 Task: Select the configuration editing vs-code in the default folding range provider.
Action: Mouse moved to (6, 544)
Screenshot: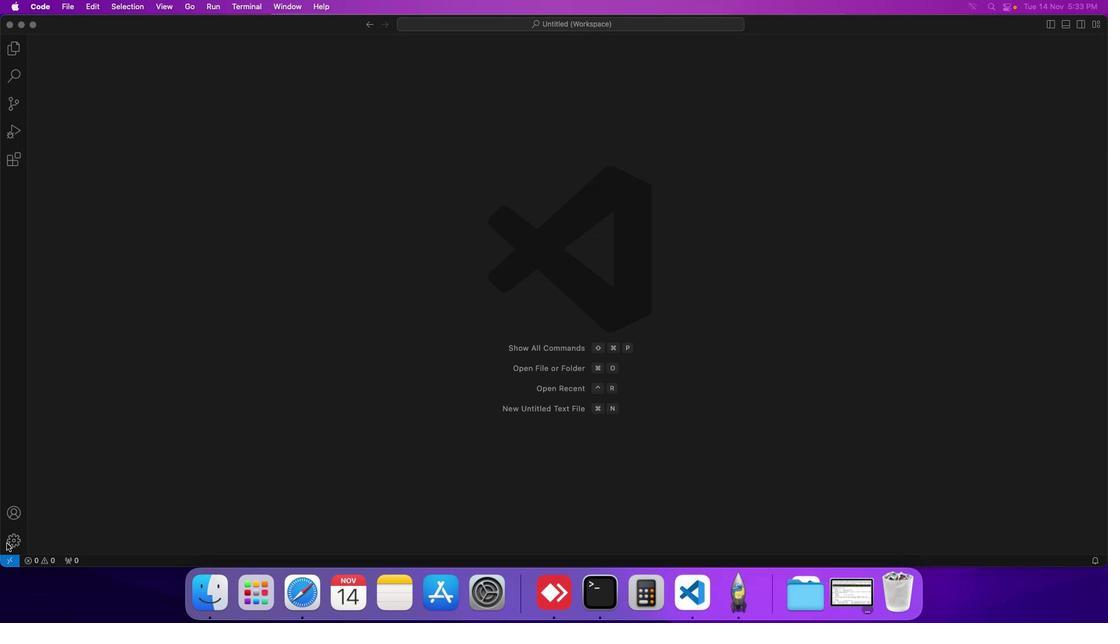 
Action: Mouse pressed left at (6, 544)
Screenshot: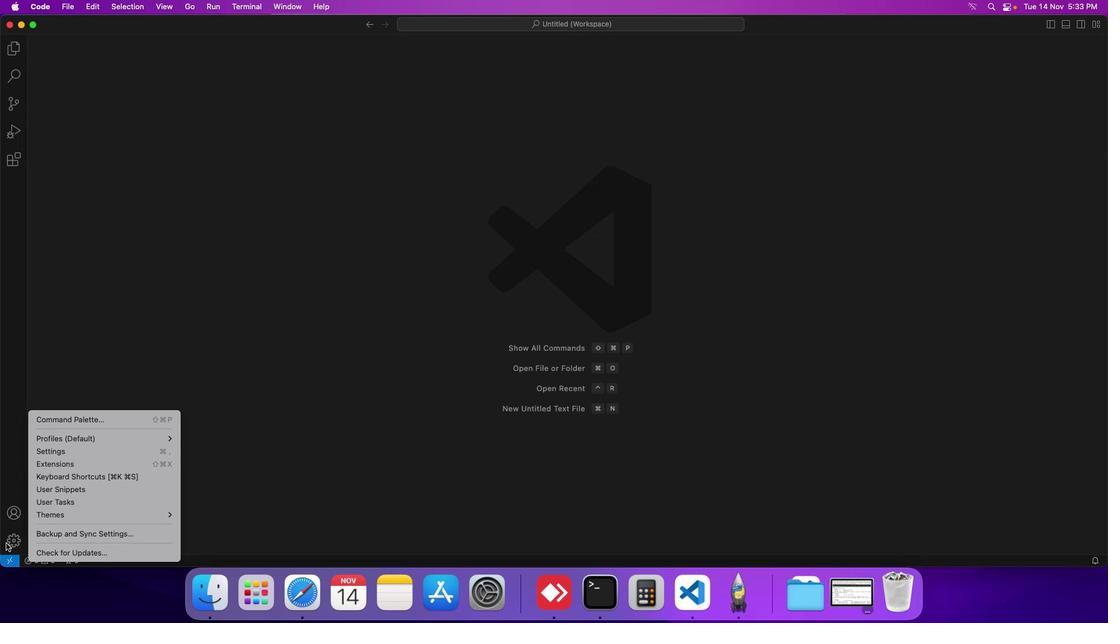 
Action: Mouse moved to (62, 452)
Screenshot: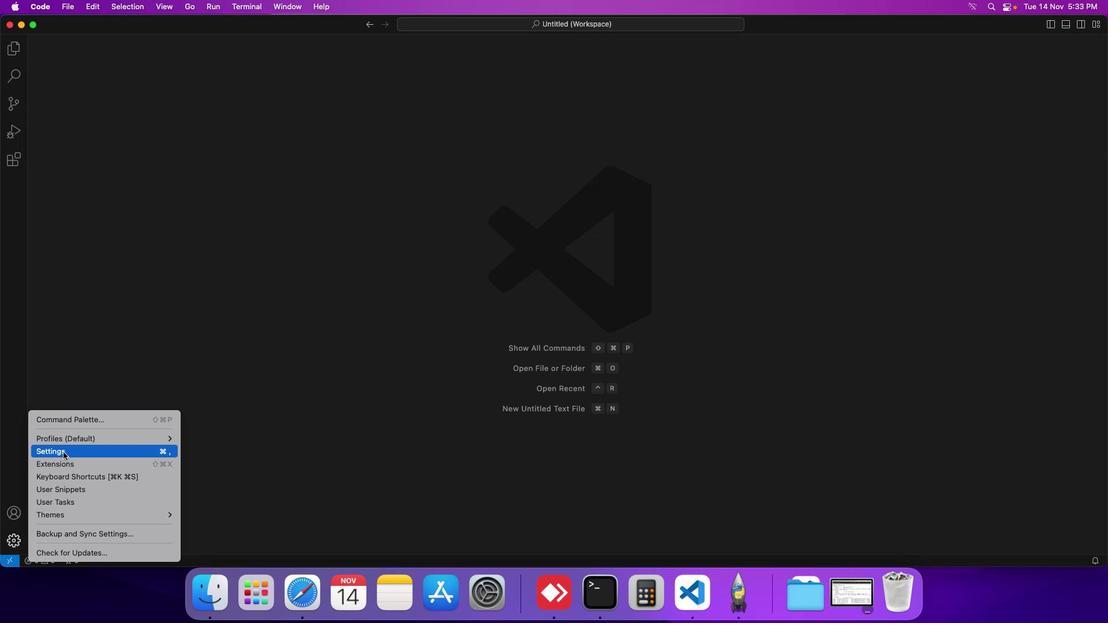 
Action: Mouse pressed left at (62, 452)
Screenshot: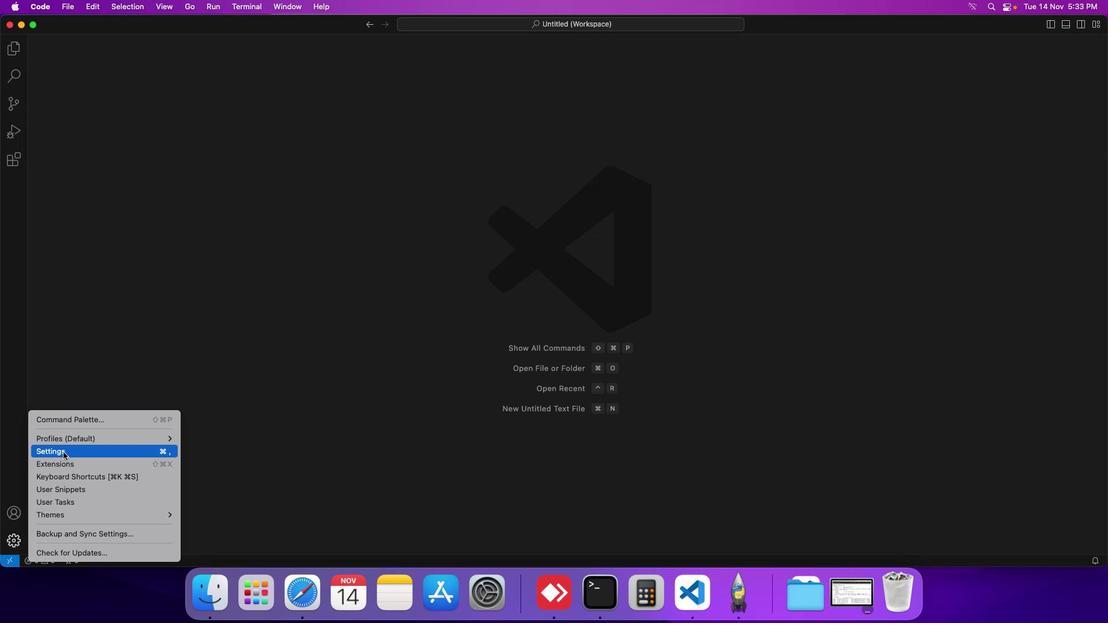 
Action: Mouse moved to (293, 97)
Screenshot: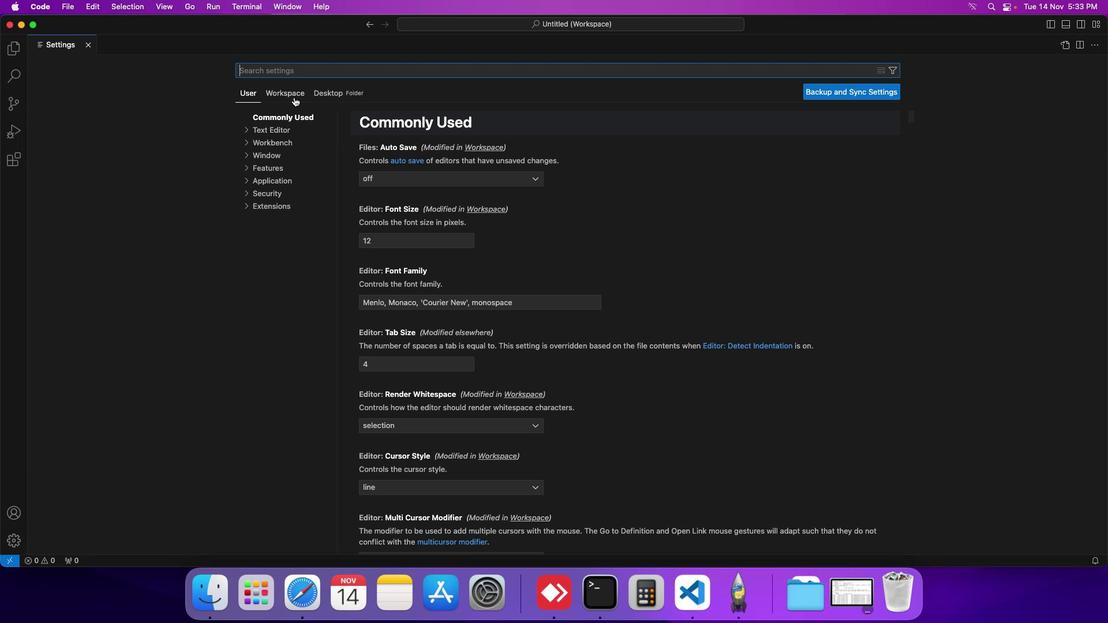 
Action: Mouse pressed left at (293, 97)
Screenshot: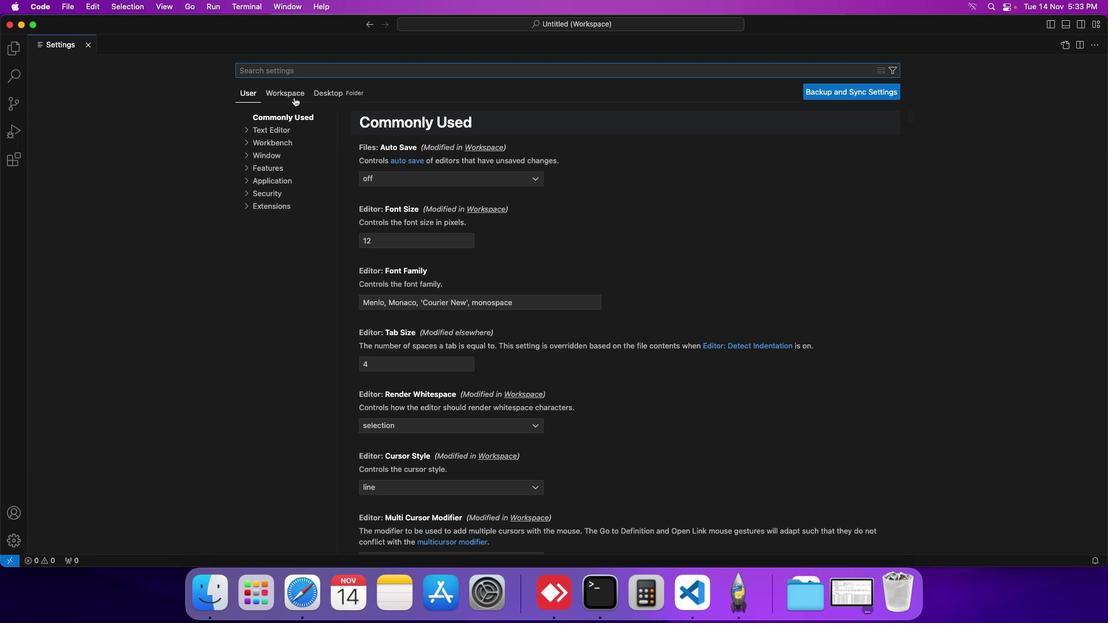 
Action: Mouse moved to (282, 129)
Screenshot: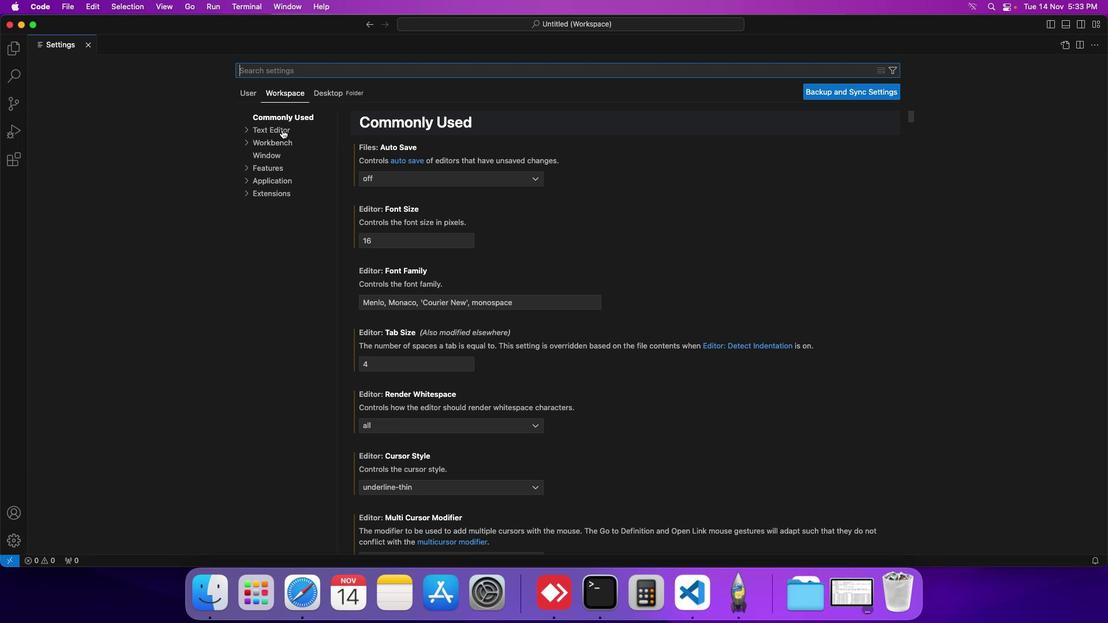 
Action: Mouse pressed left at (282, 129)
Screenshot: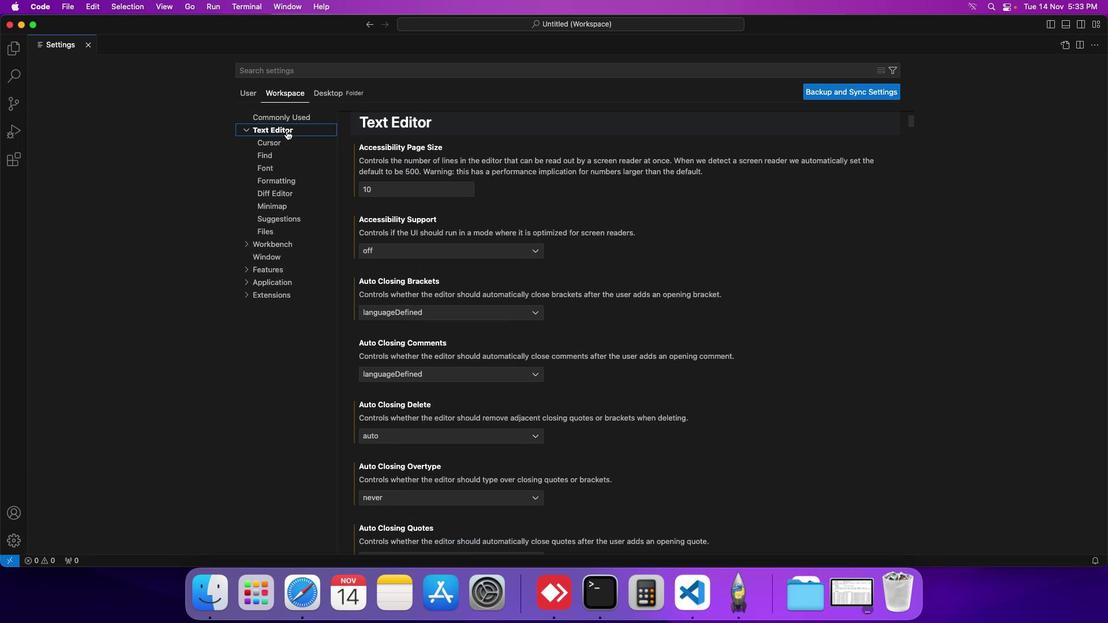 
Action: Mouse moved to (407, 314)
Screenshot: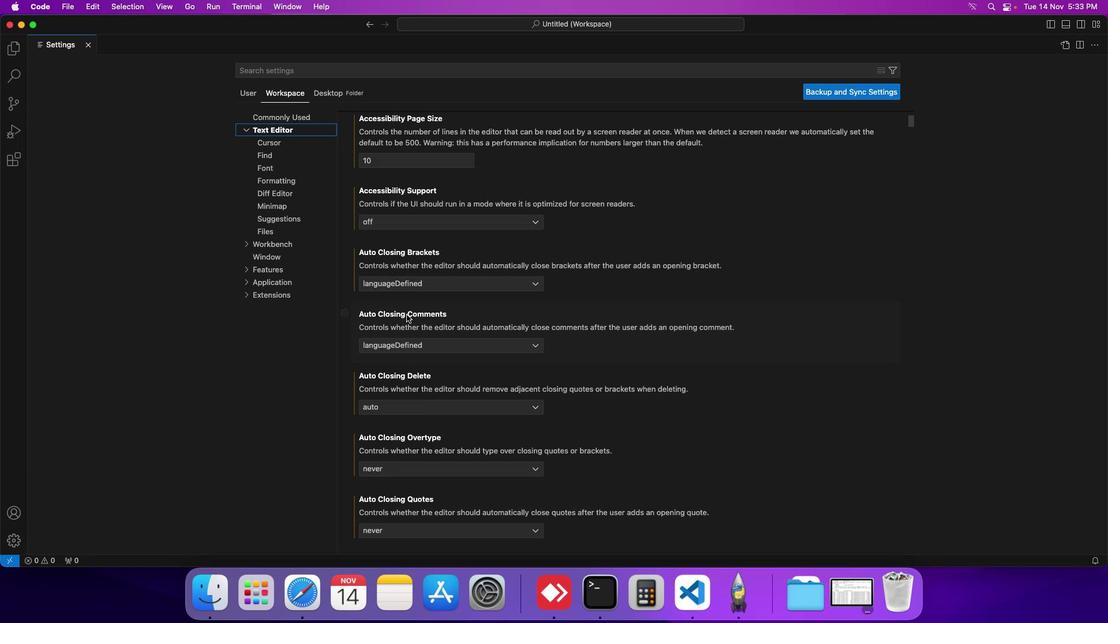
Action: Mouse scrolled (407, 314) with delta (0, 0)
Screenshot: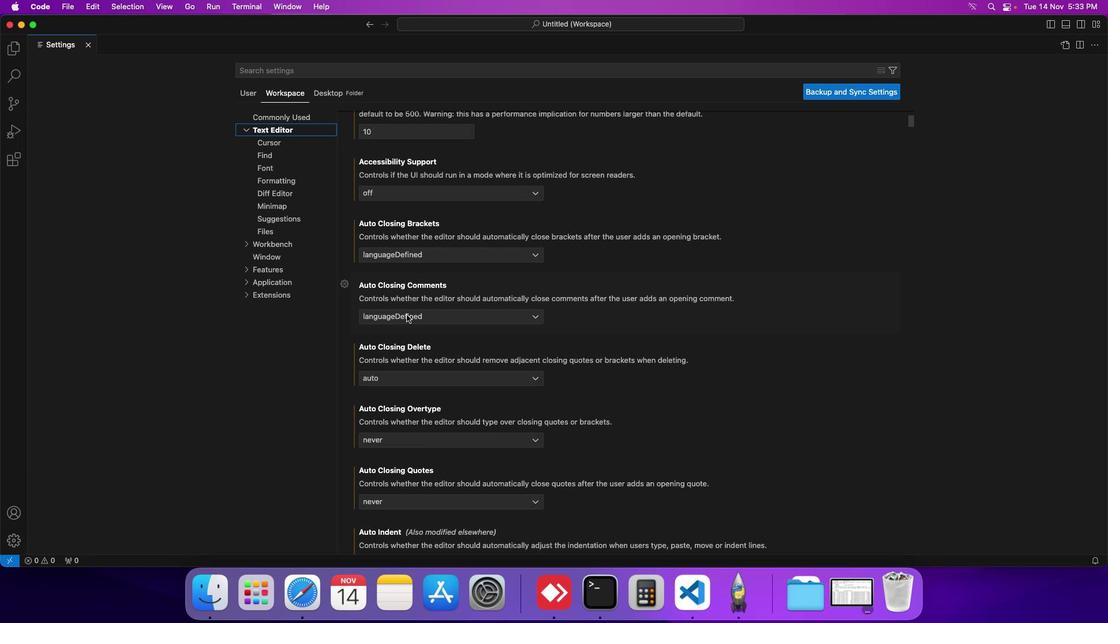 
Action: Mouse scrolled (407, 314) with delta (0, 0)
Screenshot: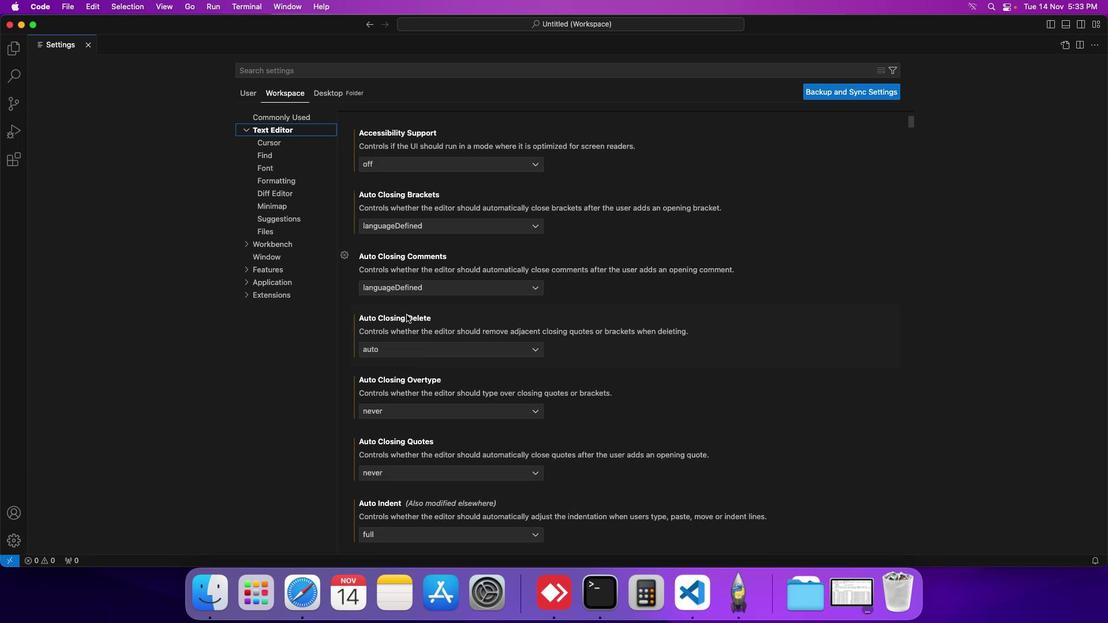 
Action: Mouse scrolled (407, 314) with delta (0, 0)
Screenshot: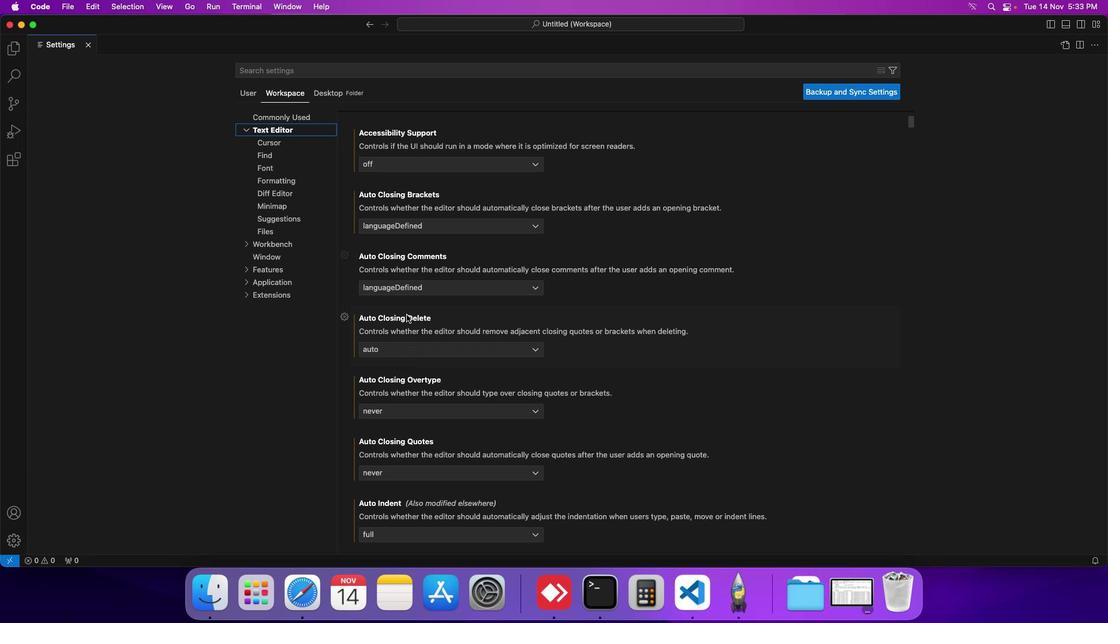 
Action: Mouse scrolled (407, 314) with delta (0, 0)
Screenshot: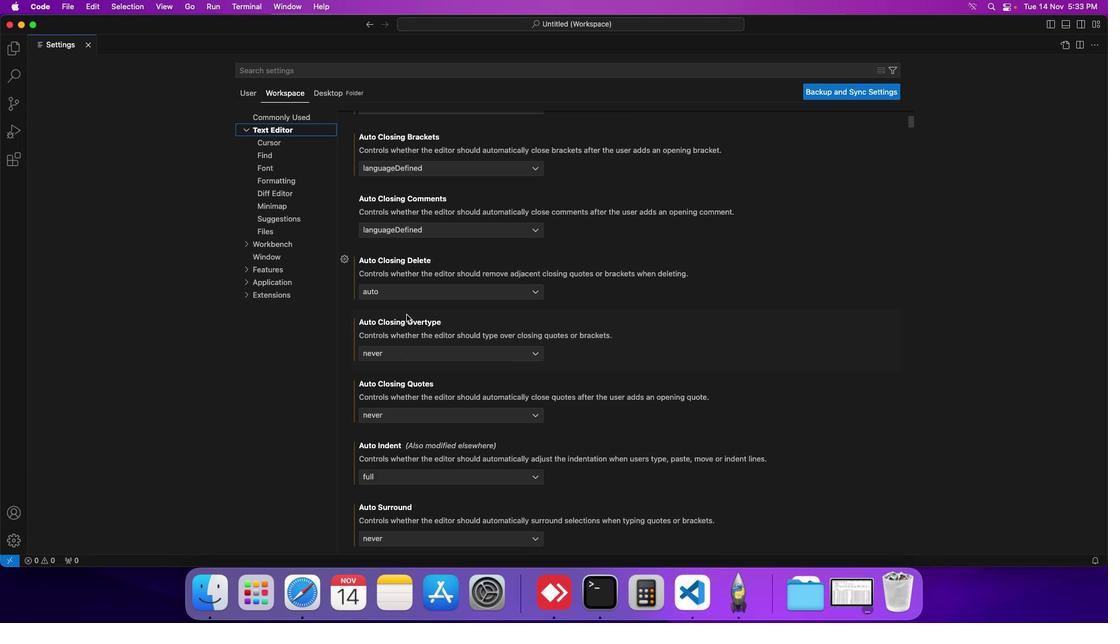 
Action: Mouse scrolled (407, 314) with delta (0, 0)
Screenshot: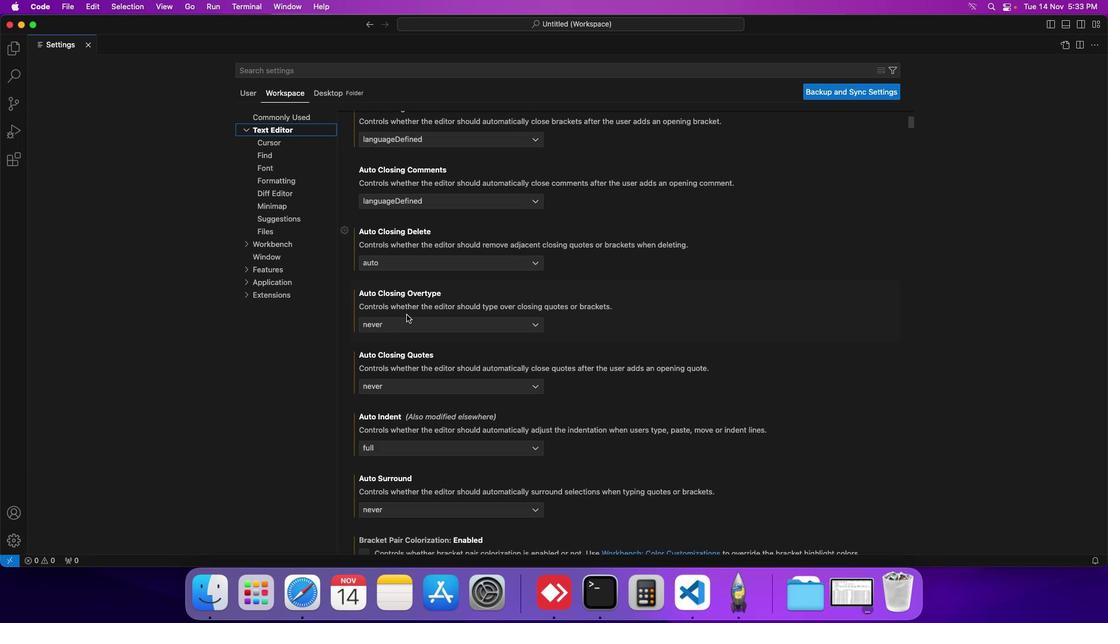 
Action: Mouse scrolled (407, 314) with delta (0, 0)
Screenshot: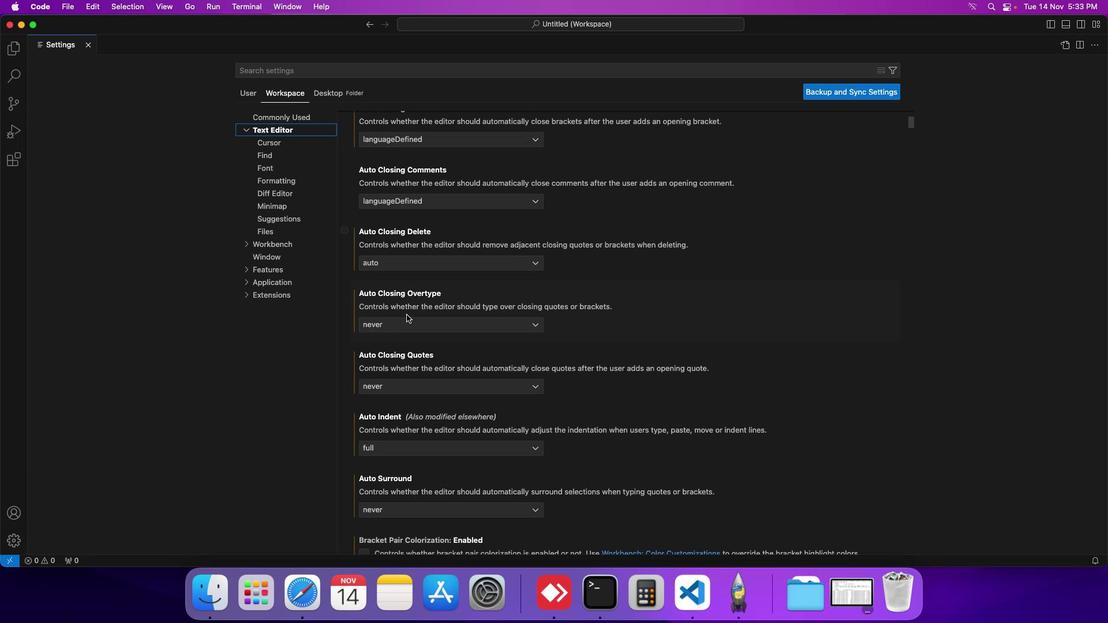 
Action: Mouse moved to (406, 314)
Screenshot: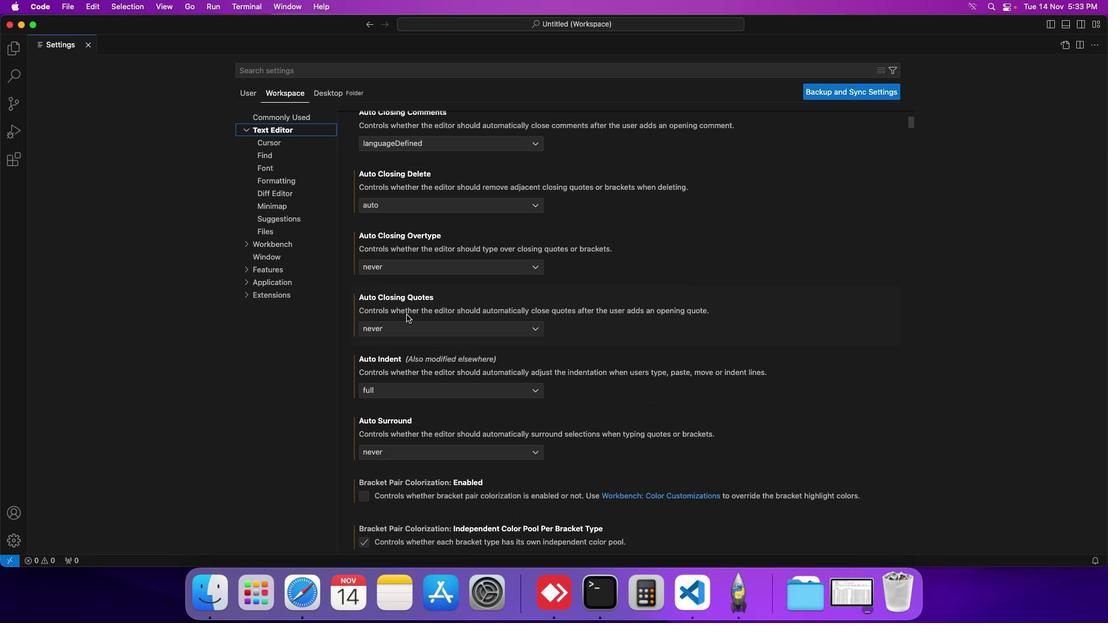 
Action: Mouse scrolled (406, 314) with delta (0, 0)
Screenshot: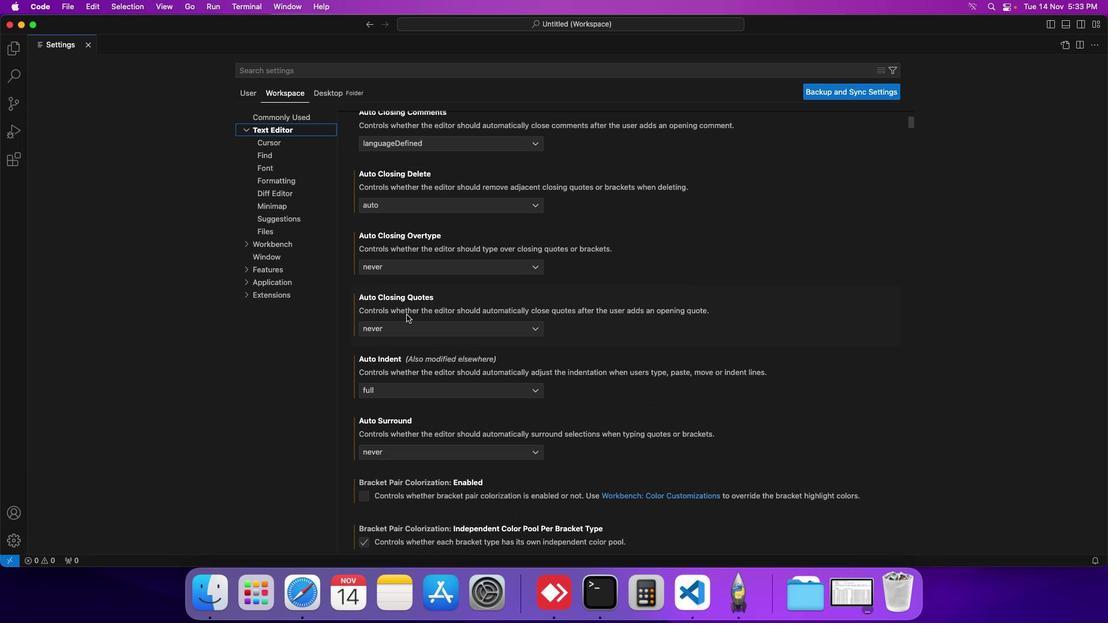 
Action: Mouse scrolled (406, 314) with delta (0, 0)
Screenshot: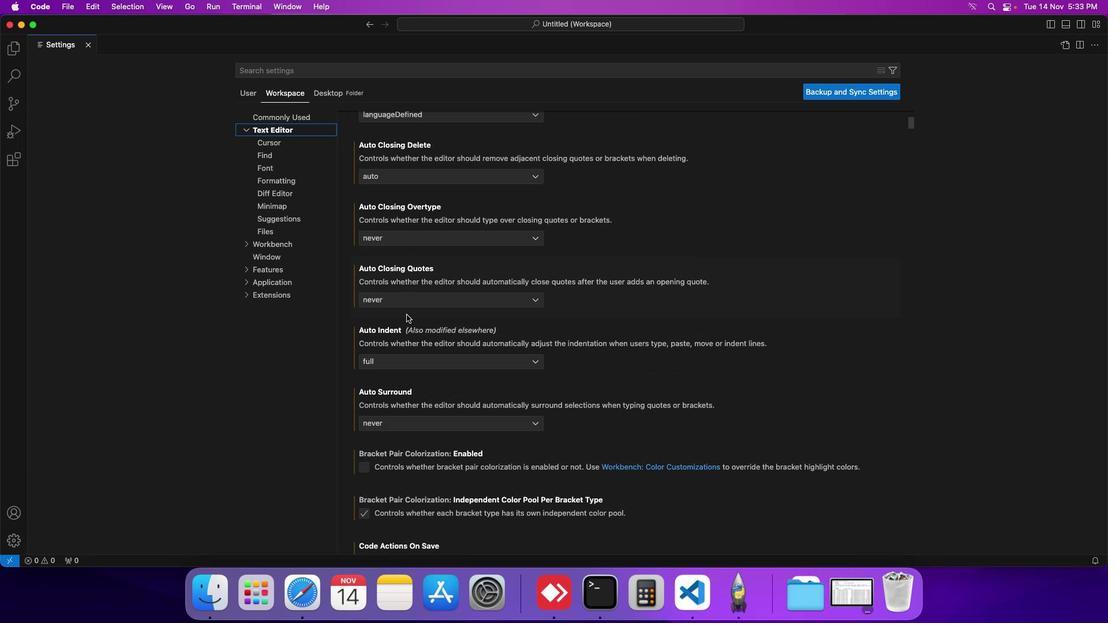 
Action: Mouse scrolled (406, 314) with delta (0, 0)
Screenshot: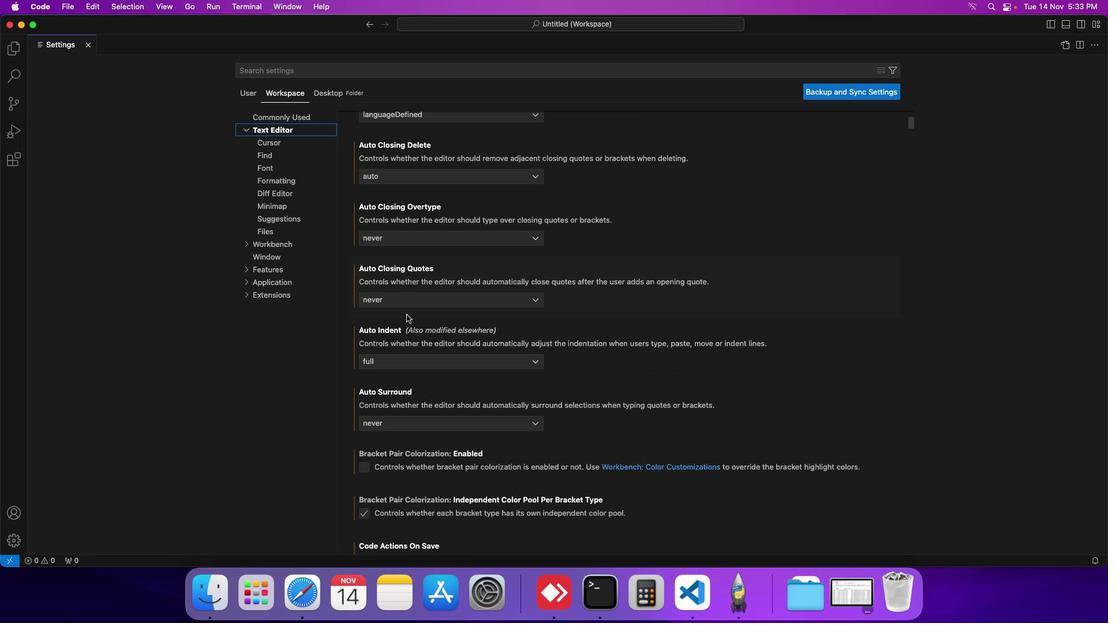 
Action: Mouse scrolled (406, 314) with delta (0, 0)
Screenshot: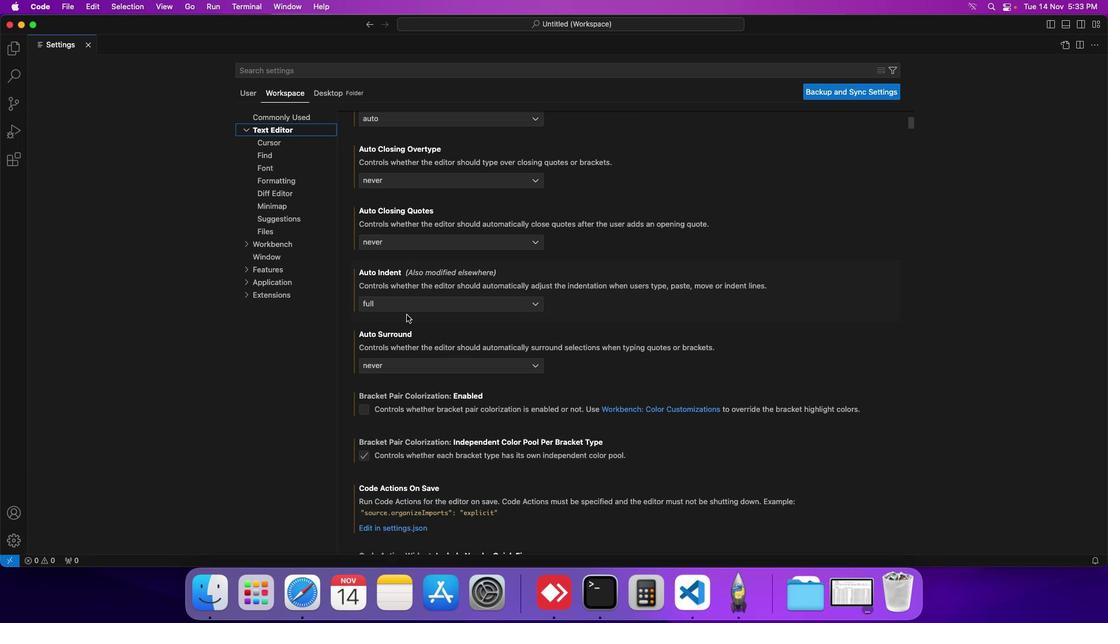 
Action: Mouse scrolled (406, 314) with delta (0, 0)
Screenshot: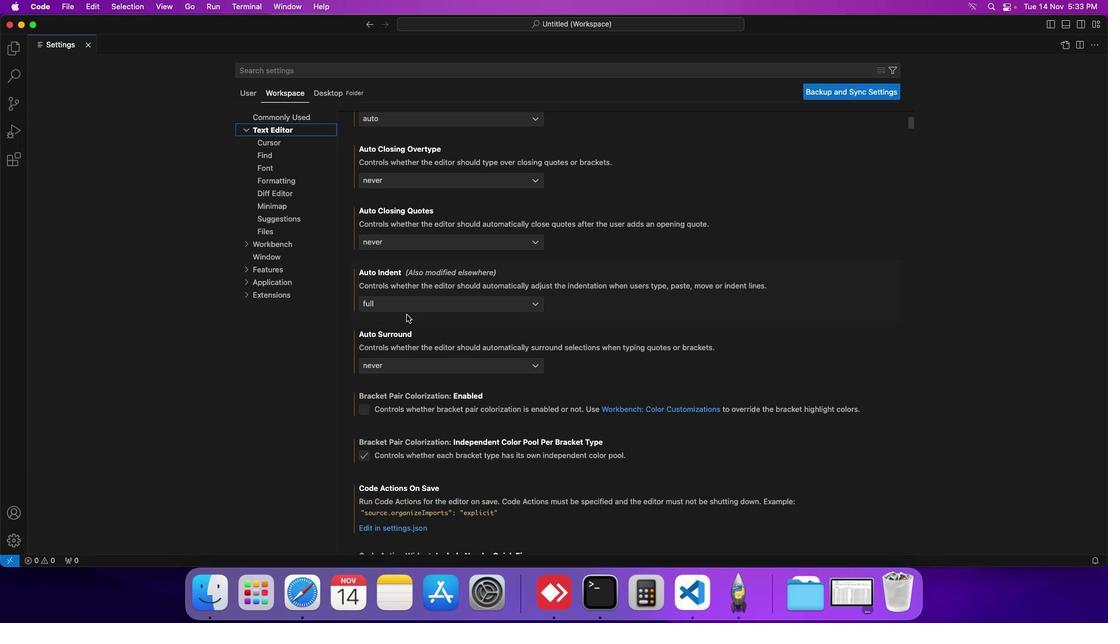
Action: Mouse scrolled (406, 314) with delta (0, 0)
Screenshot: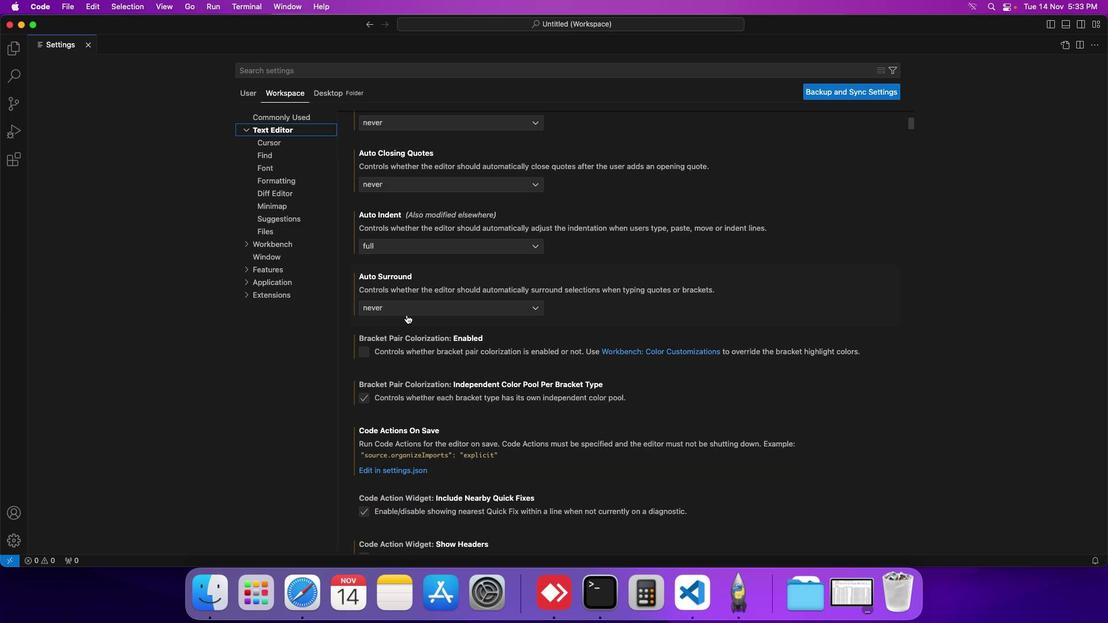 
Action: Mouse scrolled (406, 314) with delta (0, 0)
Screenshot: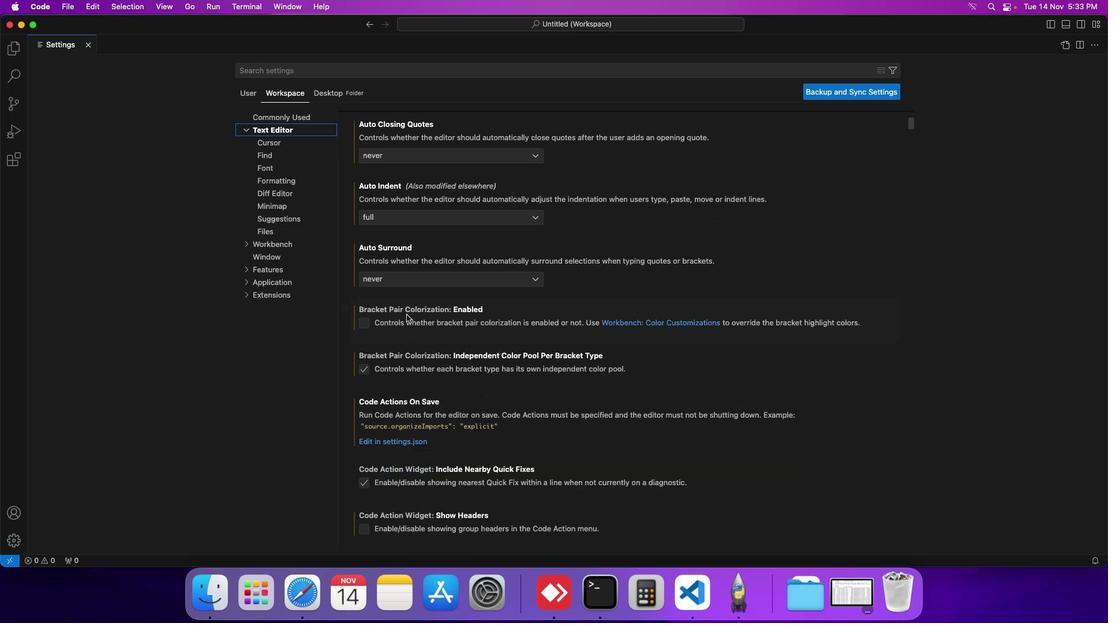 
Action: Mouse scrolled (406, 314) with delta (0, 0)
Screenshot: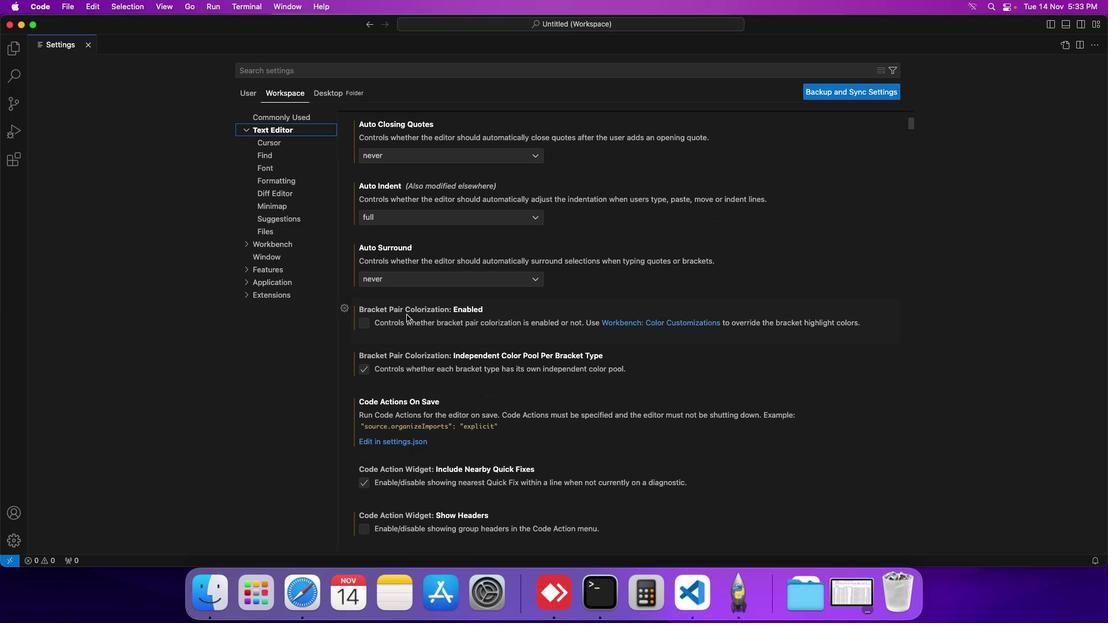 
Action: Mouse scrolled (406, 314) with delta (0, 0)
Screenshot: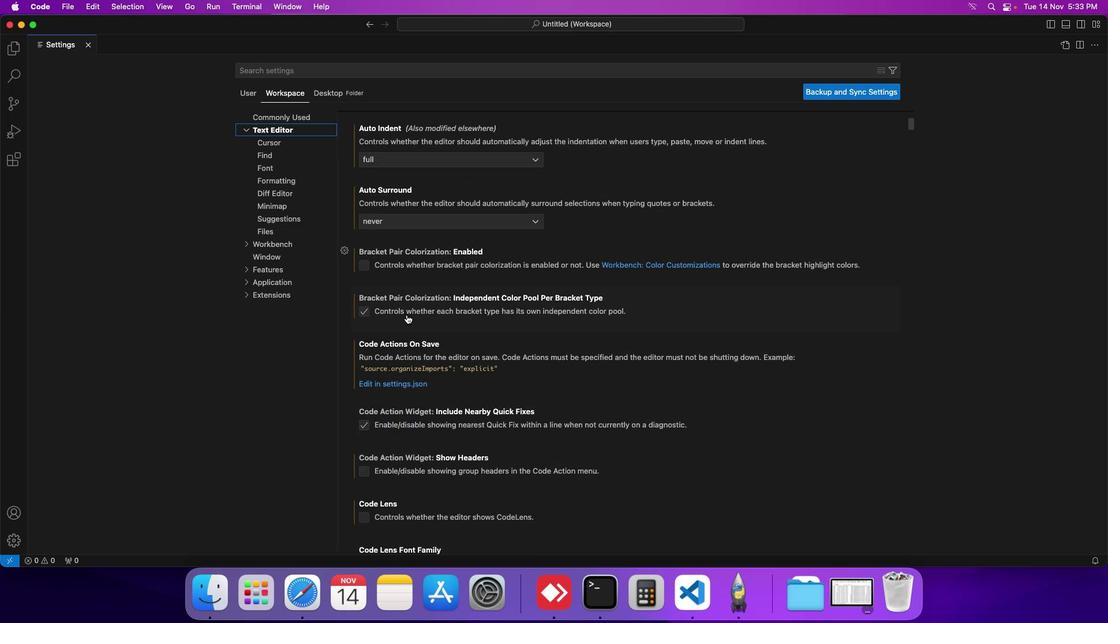 
Action: Mouse scrolled (406, 314) with delta (0, 0)
Screenshot: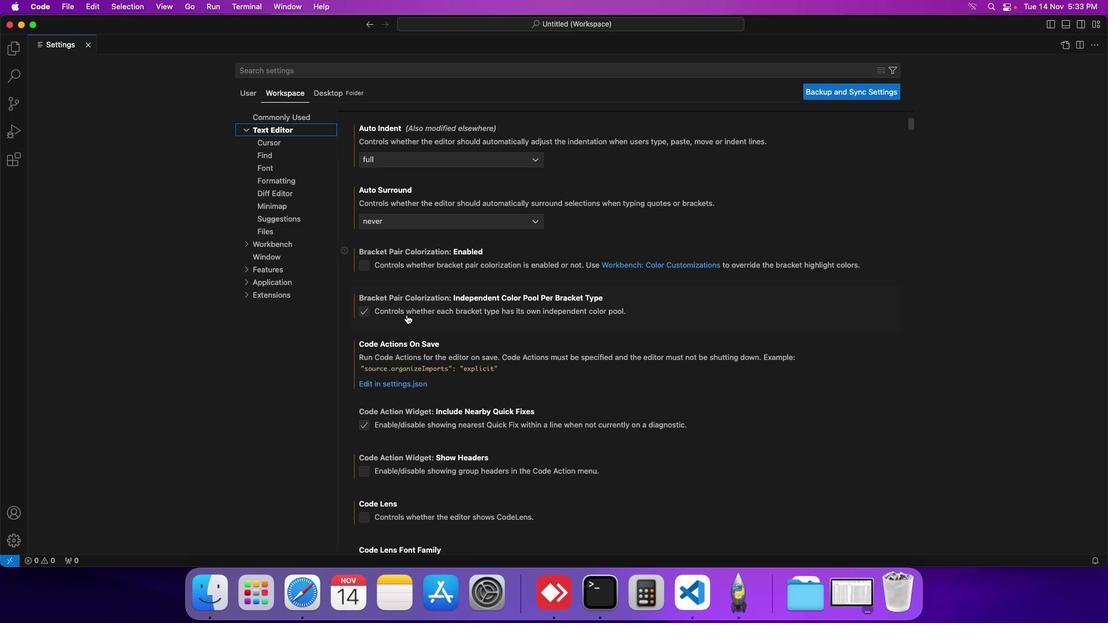 
Action: Mouse scrolled (406, 314) with delta (0, 0)
Screenshot: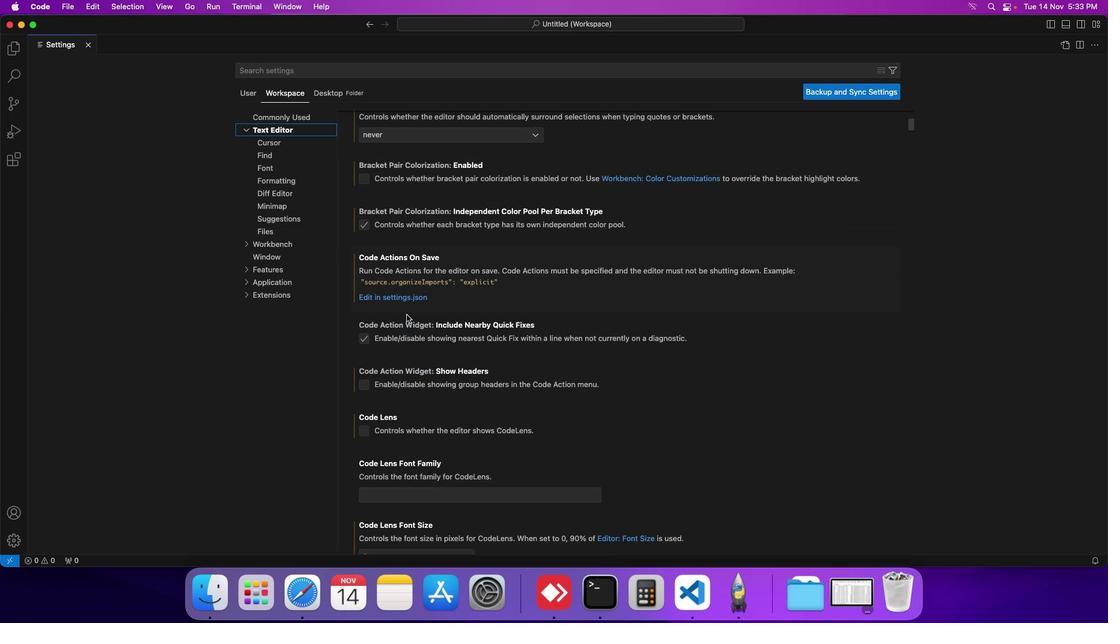 
Action: Mouse scrolled (406, 314) with delta (0, 0)
Screenshot: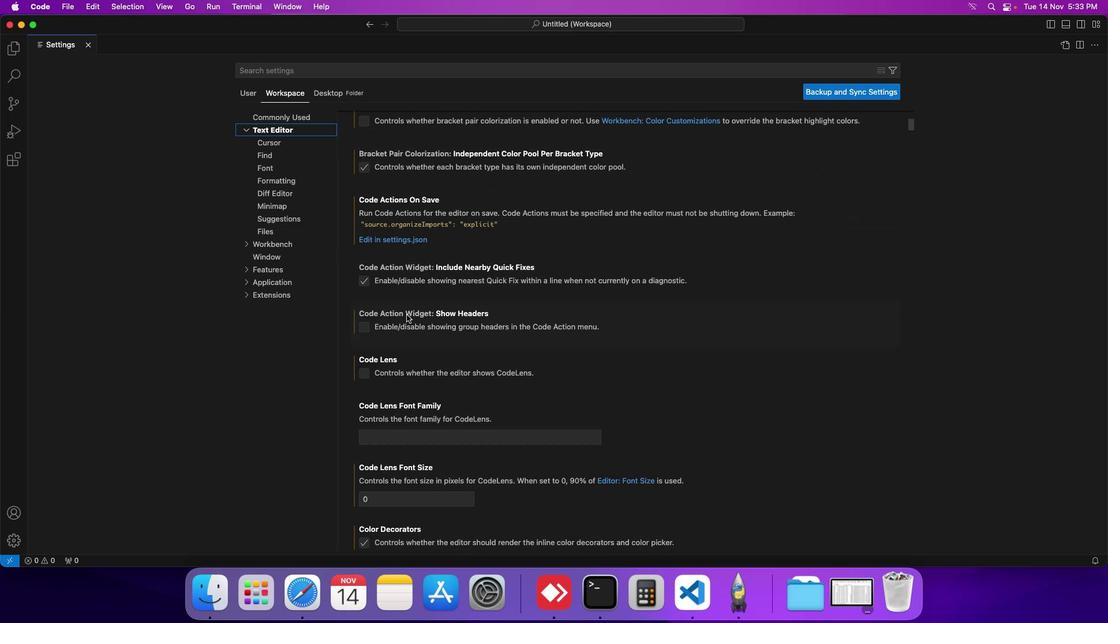 
Action: Mouse scrolled (406, 314) with delta (0, 0)
Screenshot: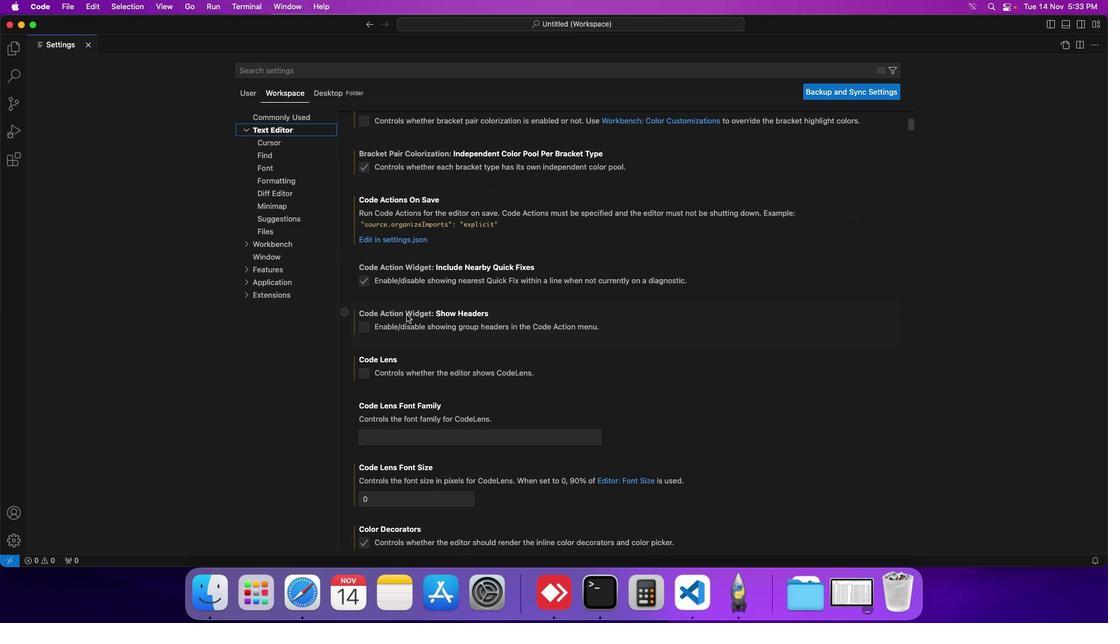 
Action: Mouse scrolled (406, 314) with delta (0, -1)
Screenshot: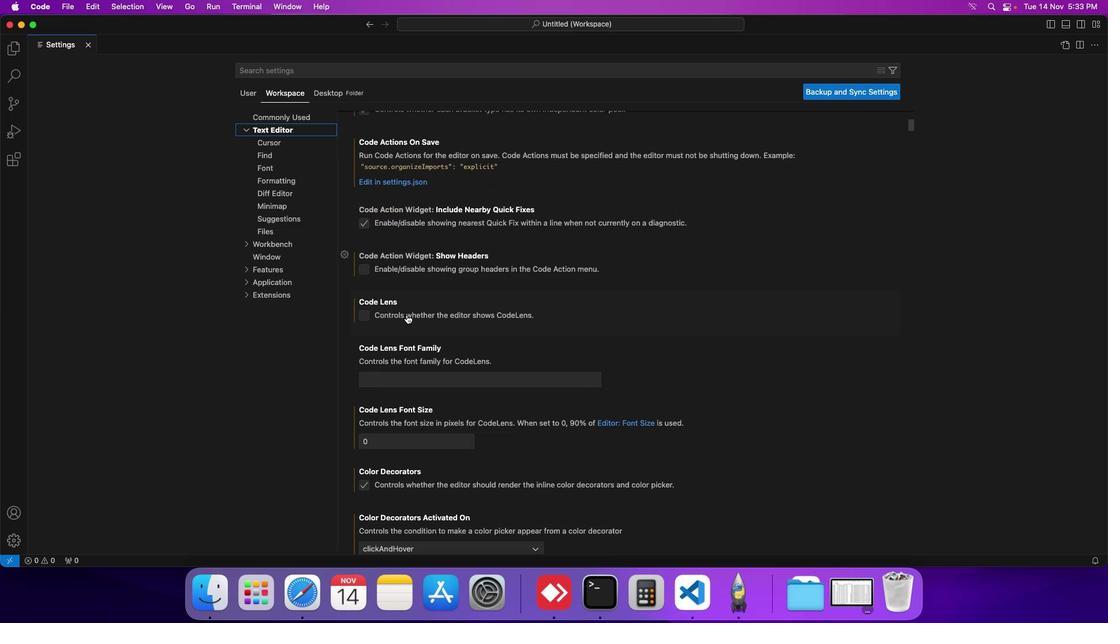 
Action: Mouse scrolled (406, 314) with delta (0, -1)
Screenshot: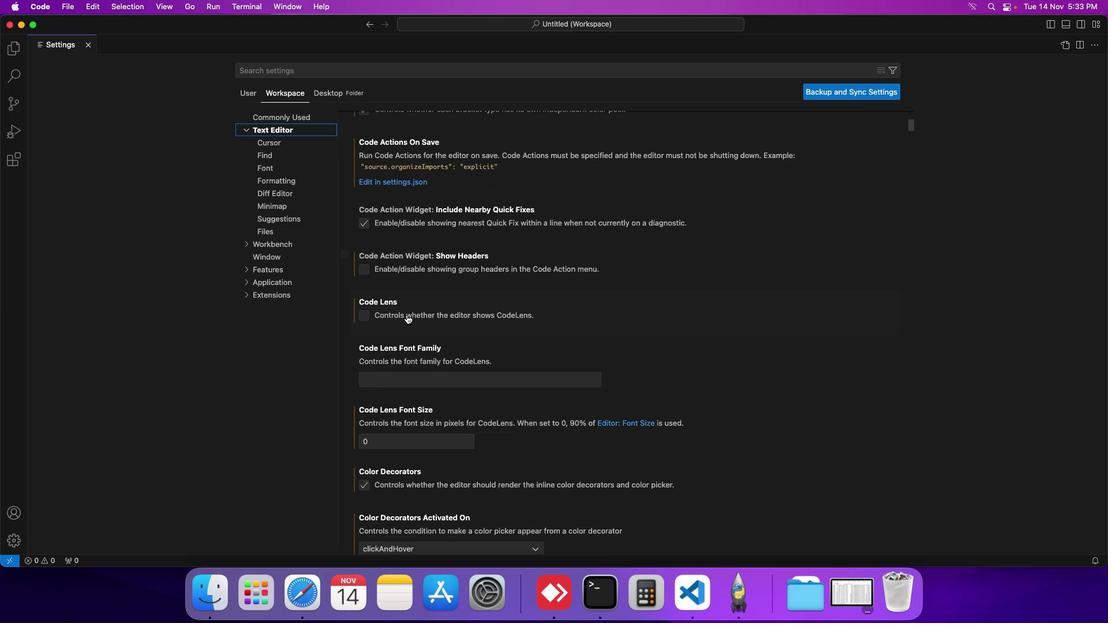 
Action: Mouse scrolled (406, 314) with delta (0, 0)
Screenshot: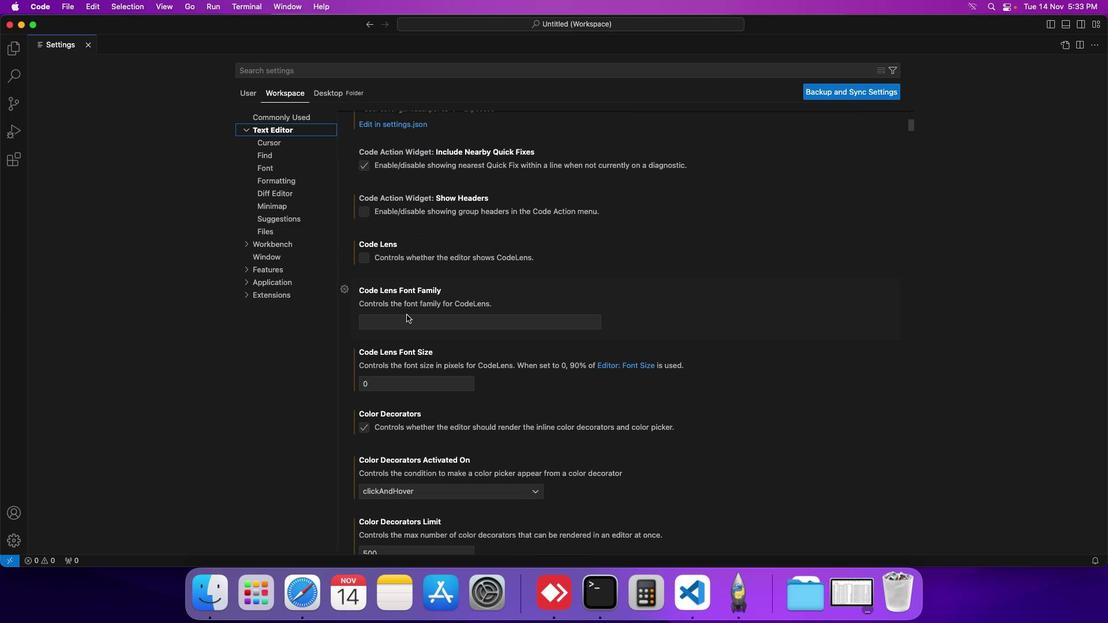 
Action: Mouse scrolled (406, 314) with delta (0, 0)
Screenshot: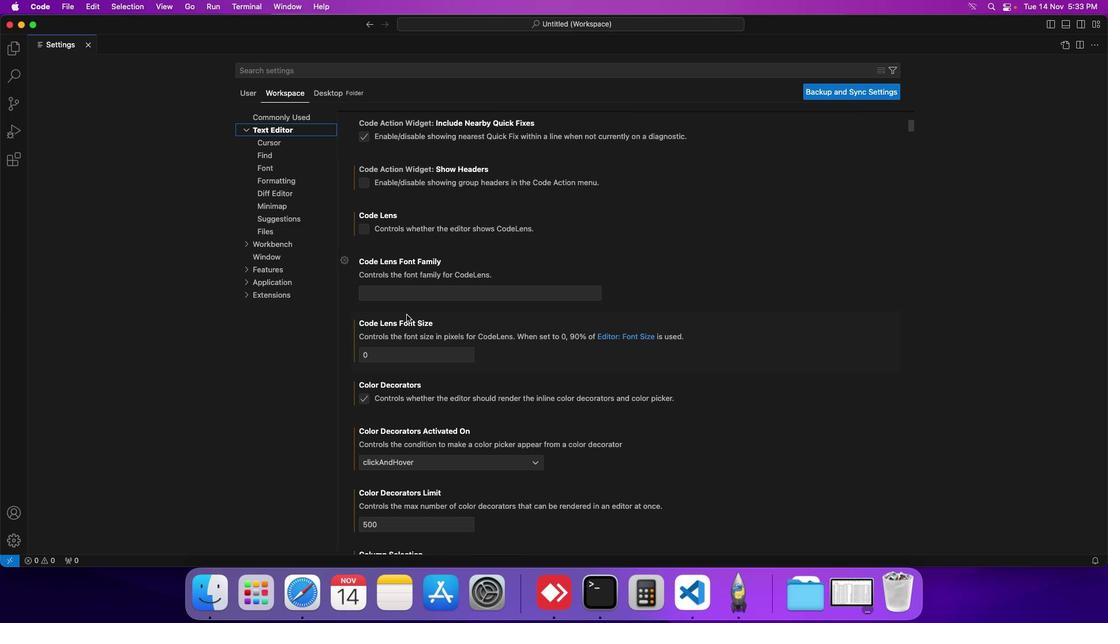 
Action: Mouse scrolled (406, 314) with delta (0, 0)
Screenshot: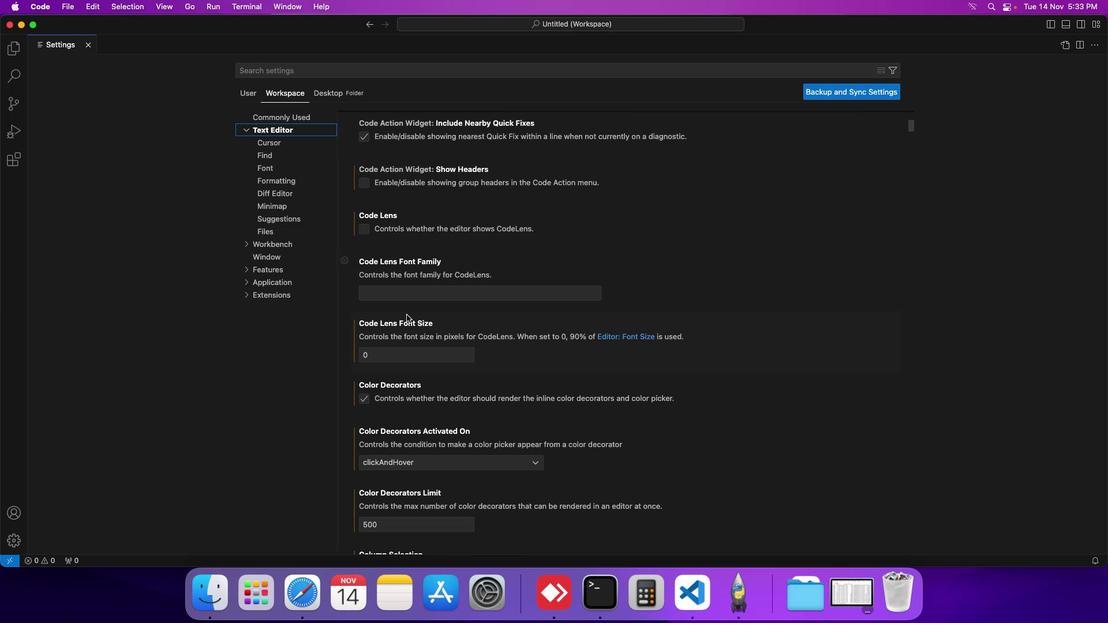 
Action: Mouse scrolled (406, 314) with delta (0, 0)
Screenshot: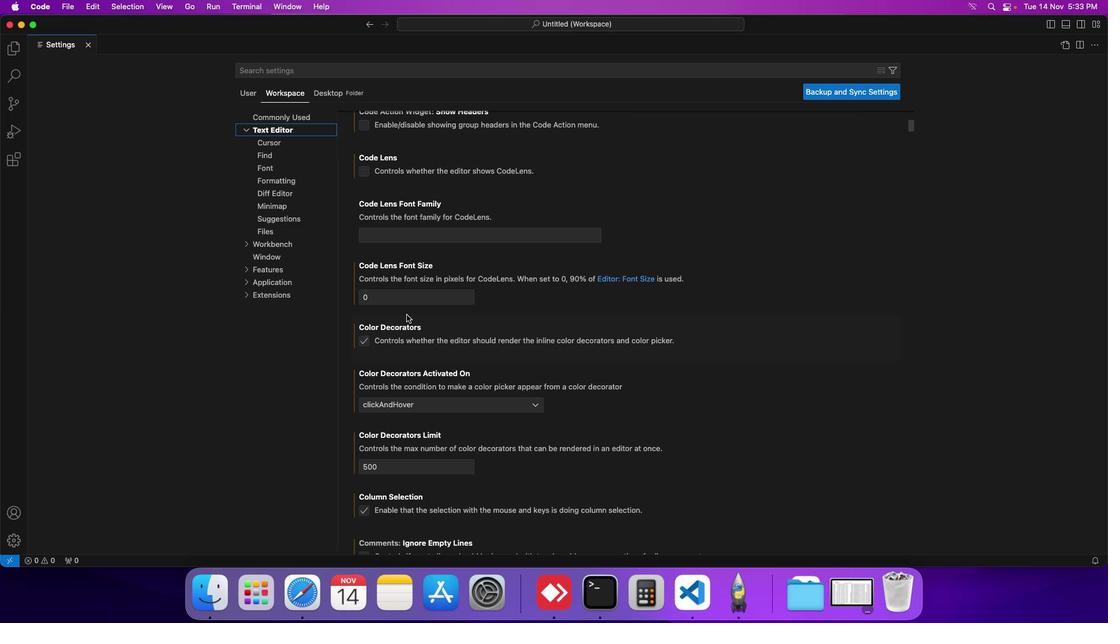 
Action: Mouse scrolled (406, 314) with delta (0, 0)
Screenshot: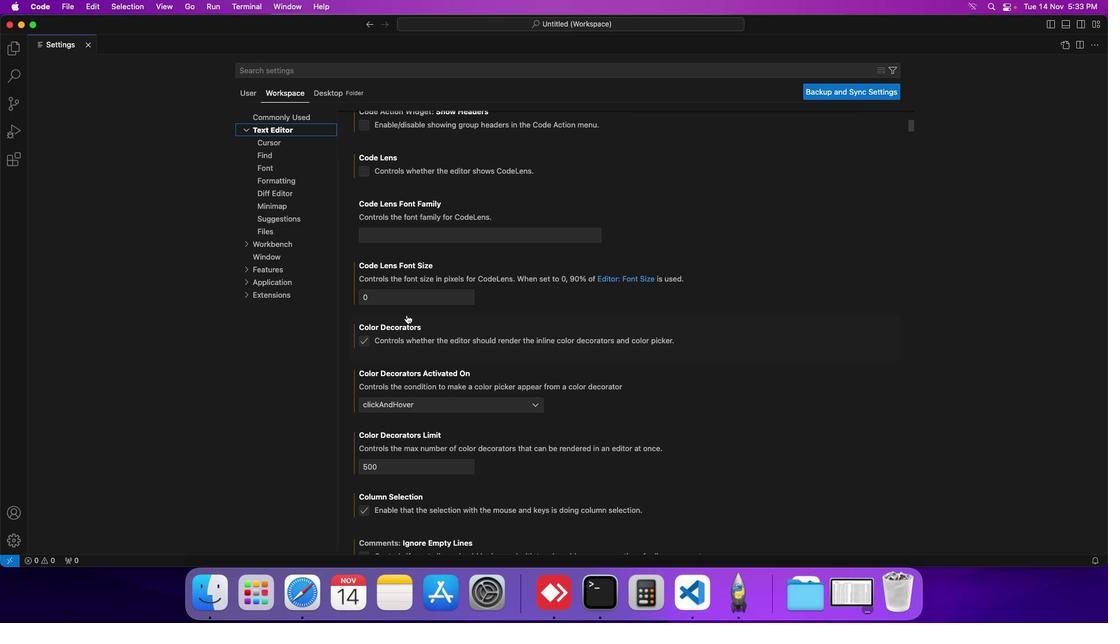 
Action: Mouse scrolled (406, 314) with delta (0, 0)
Screenshot: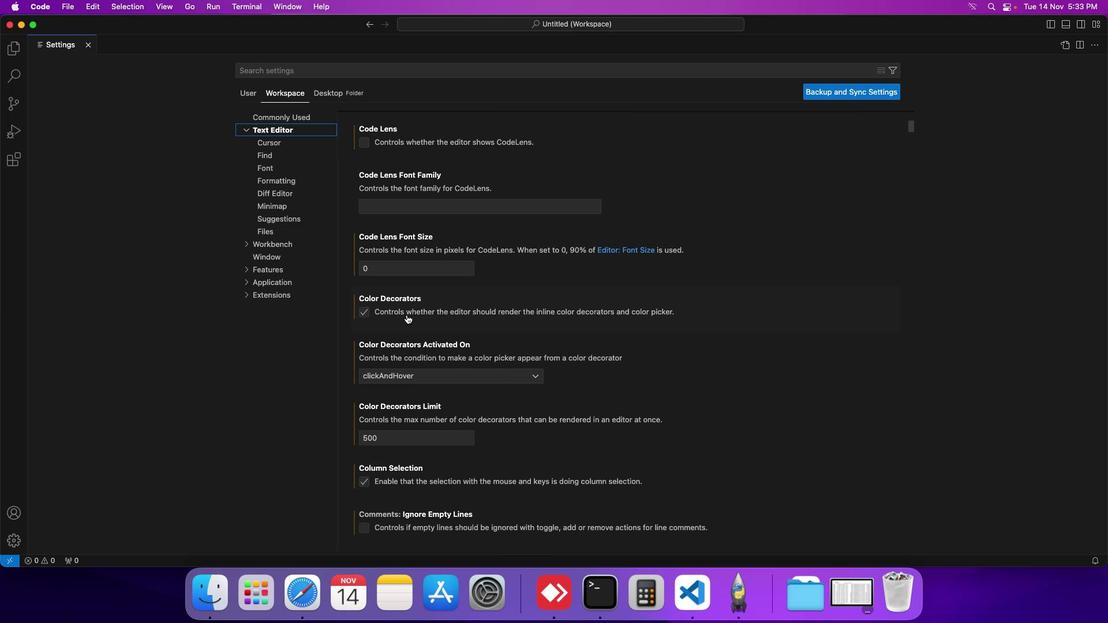 
Action: Mouse scrolled (406, 314) with delta (0, 0)
Screenshot: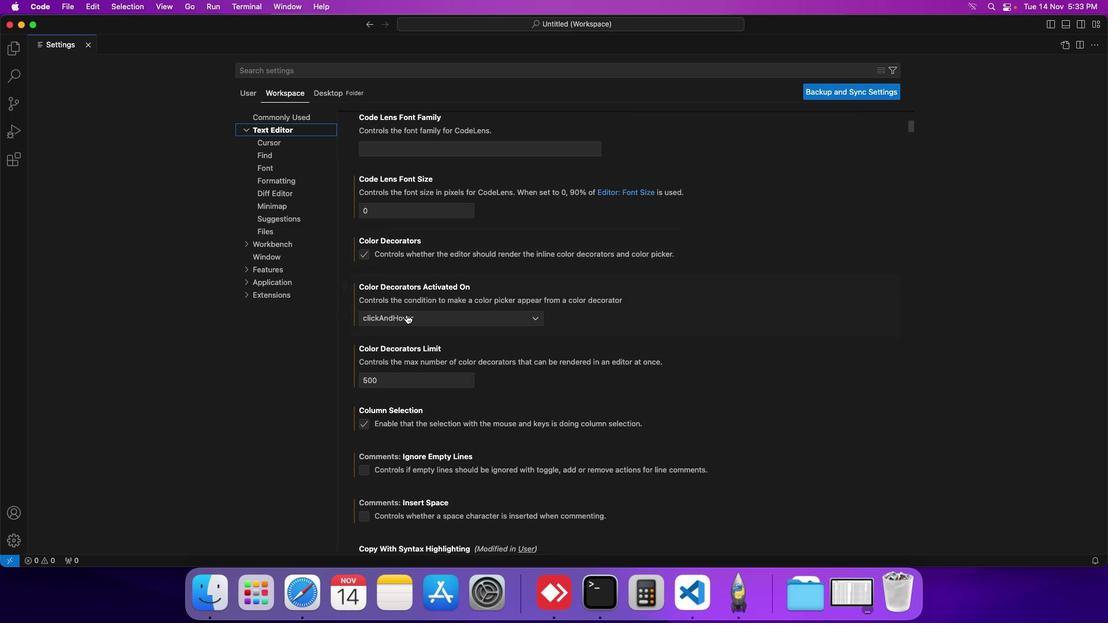 
Action: Mouse scrolled (406, 314) with delta (0, 0)
Screenshot: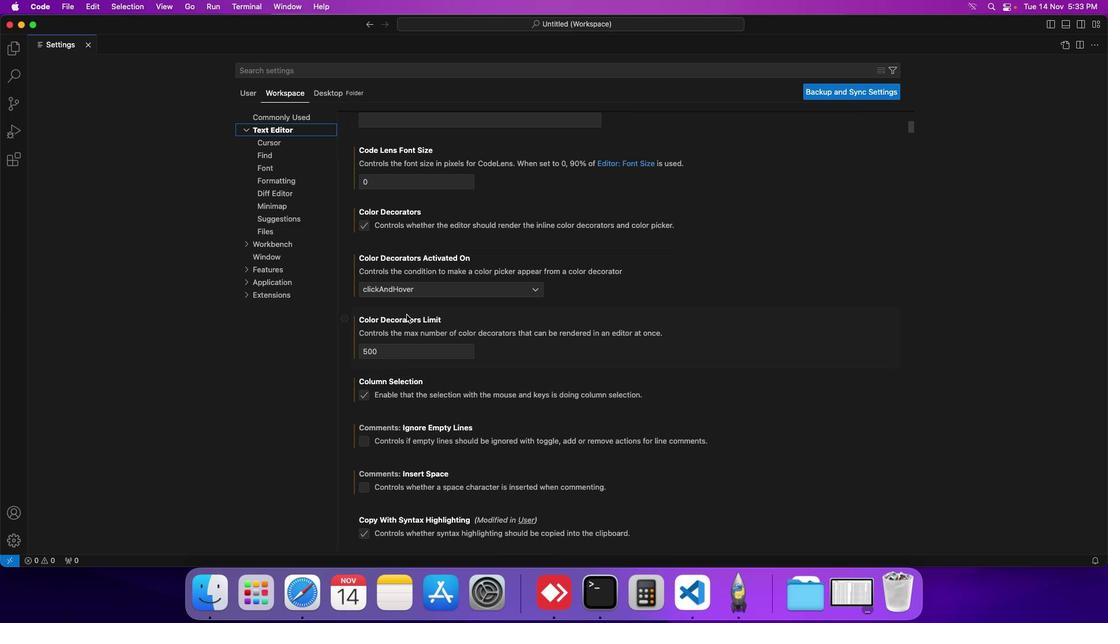 
Action: Mouse scrolled (406, 314) with delta (0, 0)
Screenshot: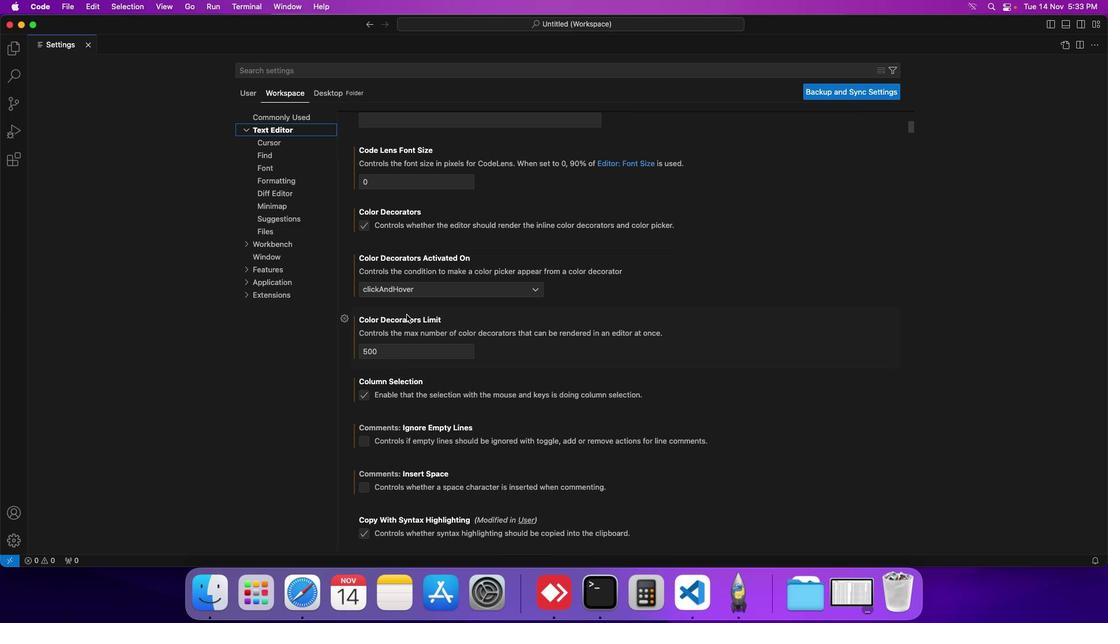 
Action: Mouse scrolled (406, 314) with delta (0, 0)
Screenshot: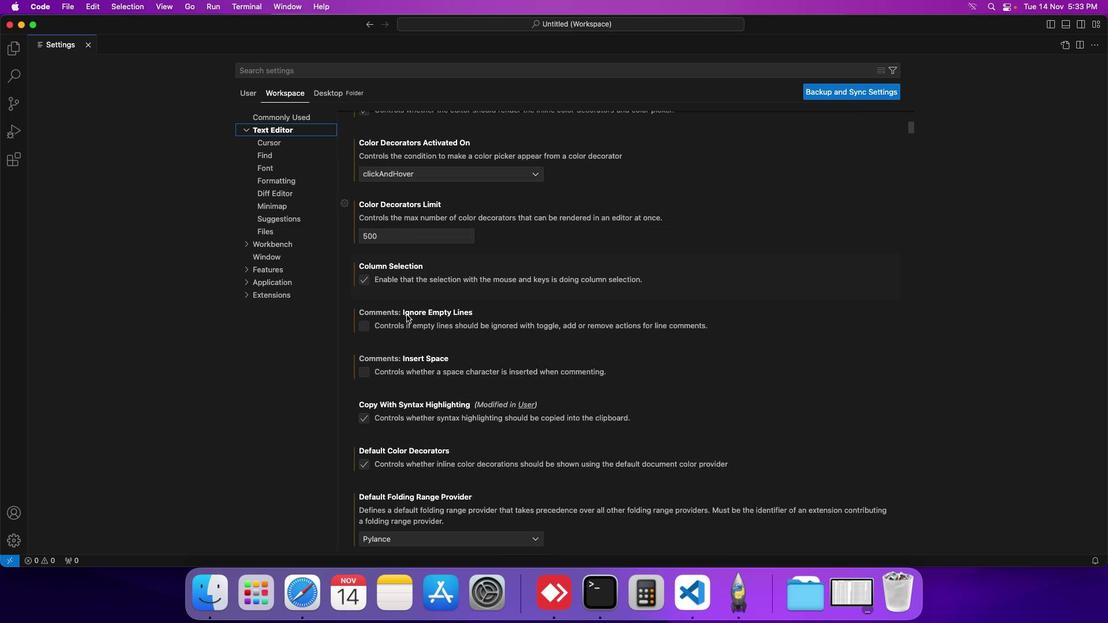 
Action: Mouse scrolled (406, 314) with delta (0, 0)
Screenshot: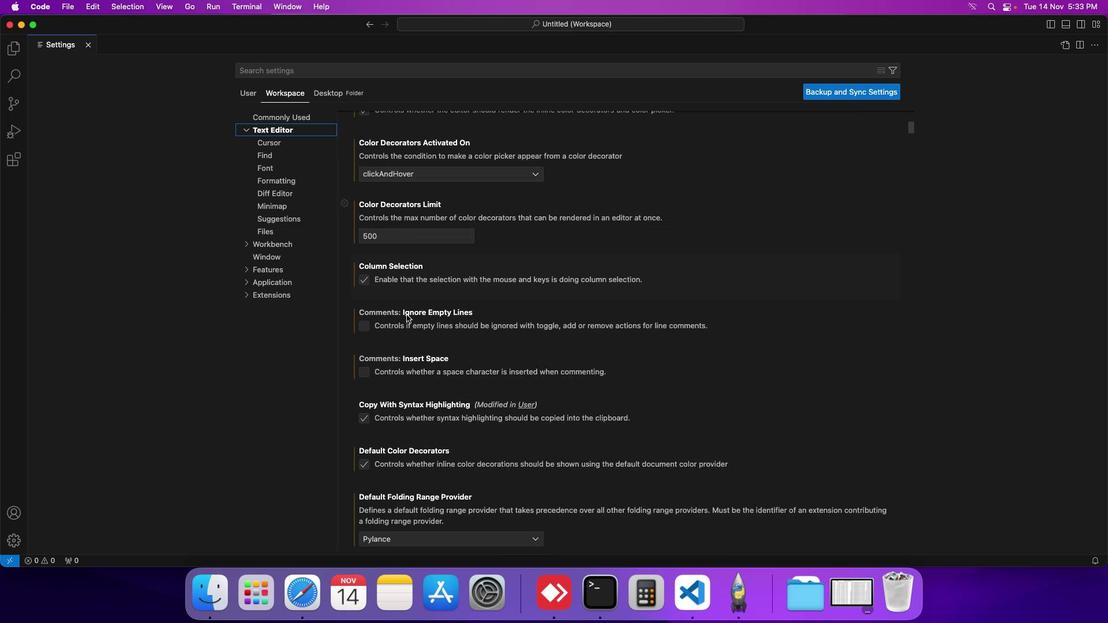 
Action: Mouse scrolled (406, 314) with delta (0, -1)
Screenshot: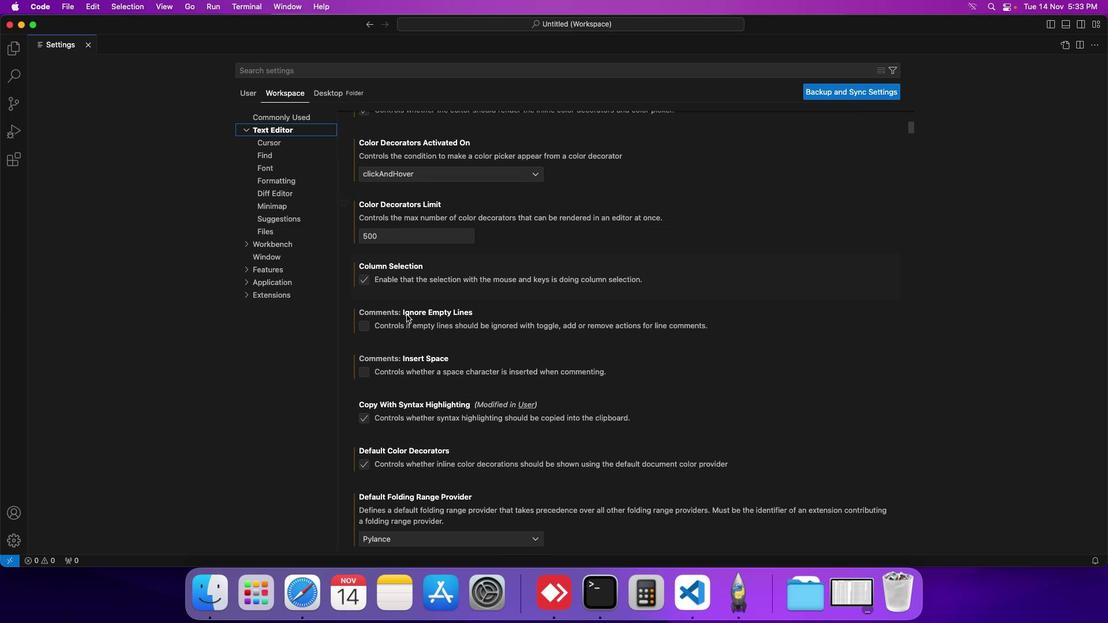
Action: Mouse scrolled (406, 314) with delta (0, 0)
Screenshot: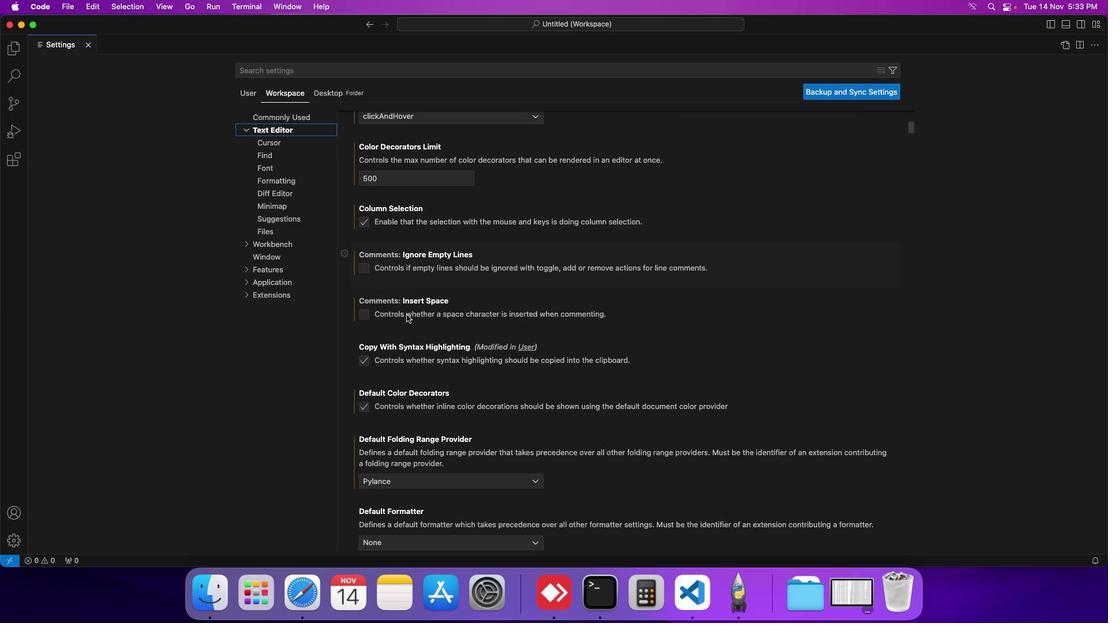 
Action: Mouse scrolled (406, 314) with delta (0, 0)
Screenshot: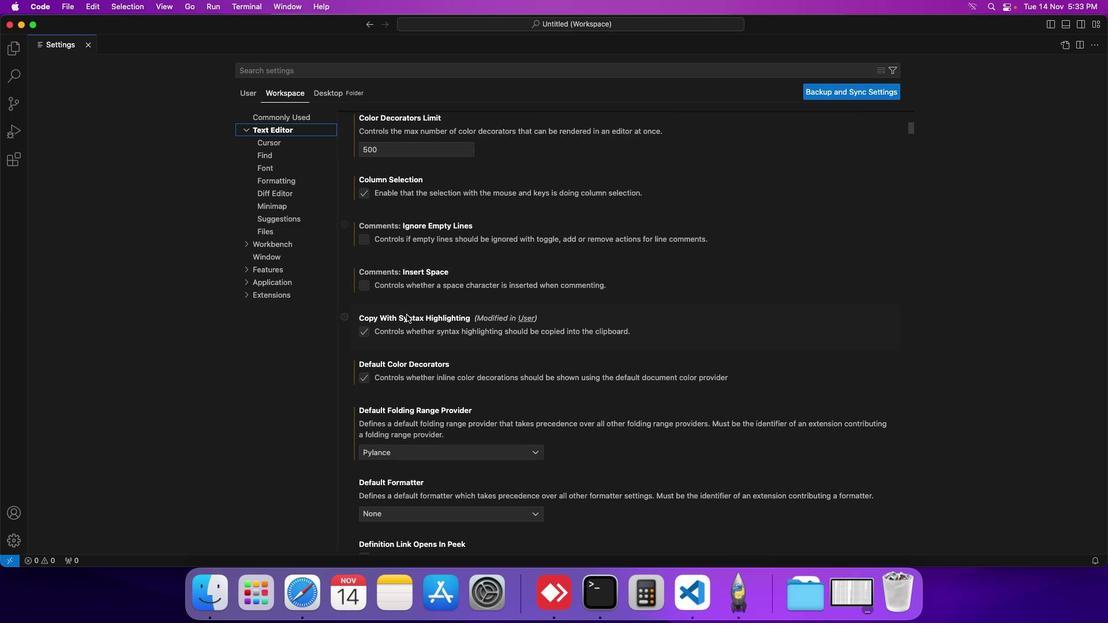 
Action: Mouse scrolled (406, 314) with delta (0, 0)
Screenshot: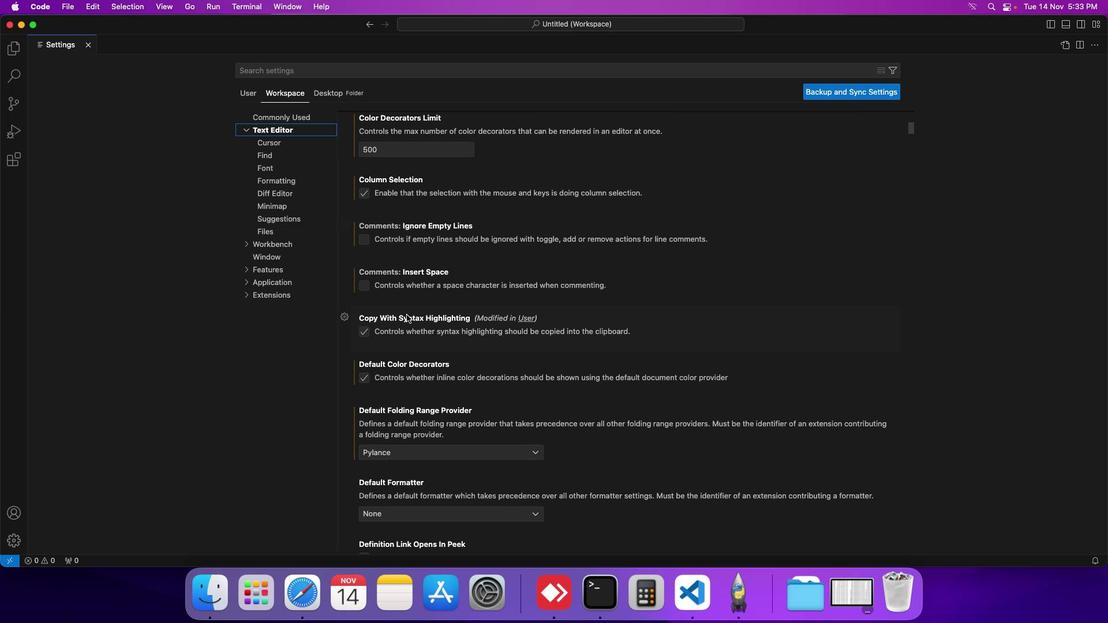 
Action: Mouse scrolled (406, 314) with delta (0, 0)
Screenshot: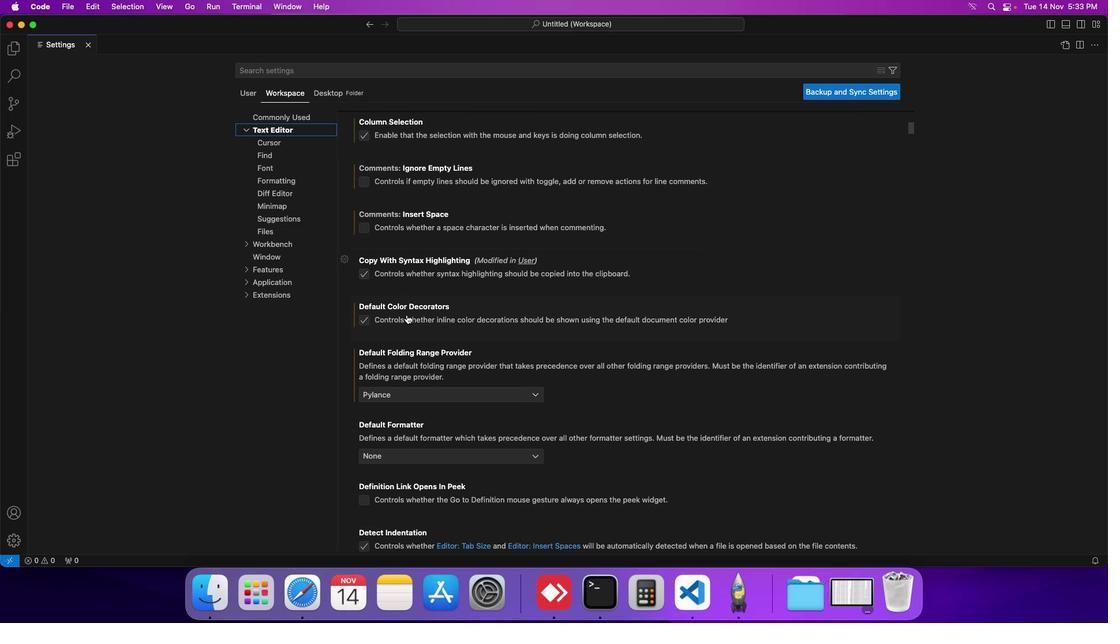 
Action: Mouse scrolled (406, 314) with delta (0, 0)
Screenshot: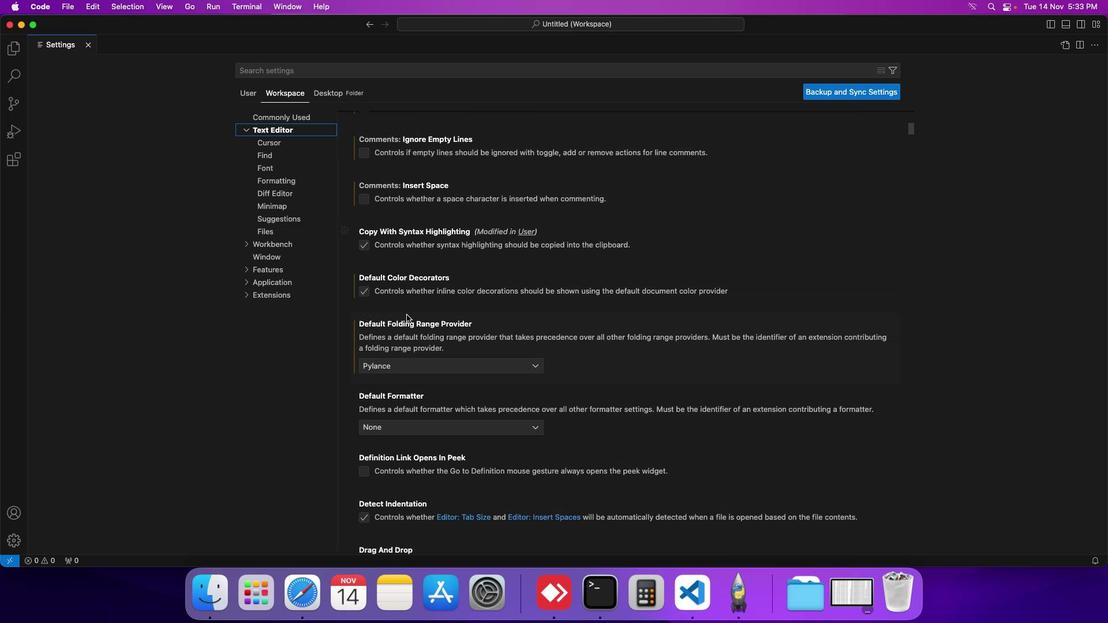 
Action: Mouse scrolled (406, 314) with delta (0, 0)
Screenshot: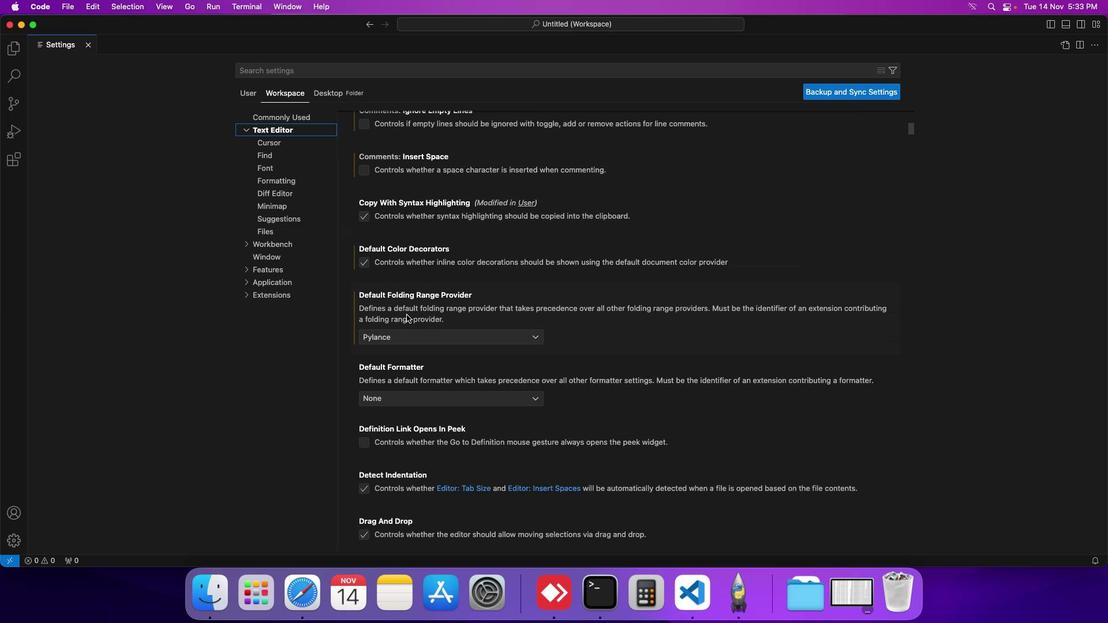 
Action: Mouse scrolled (406, 314) with delta (0, 0)
Screenshot: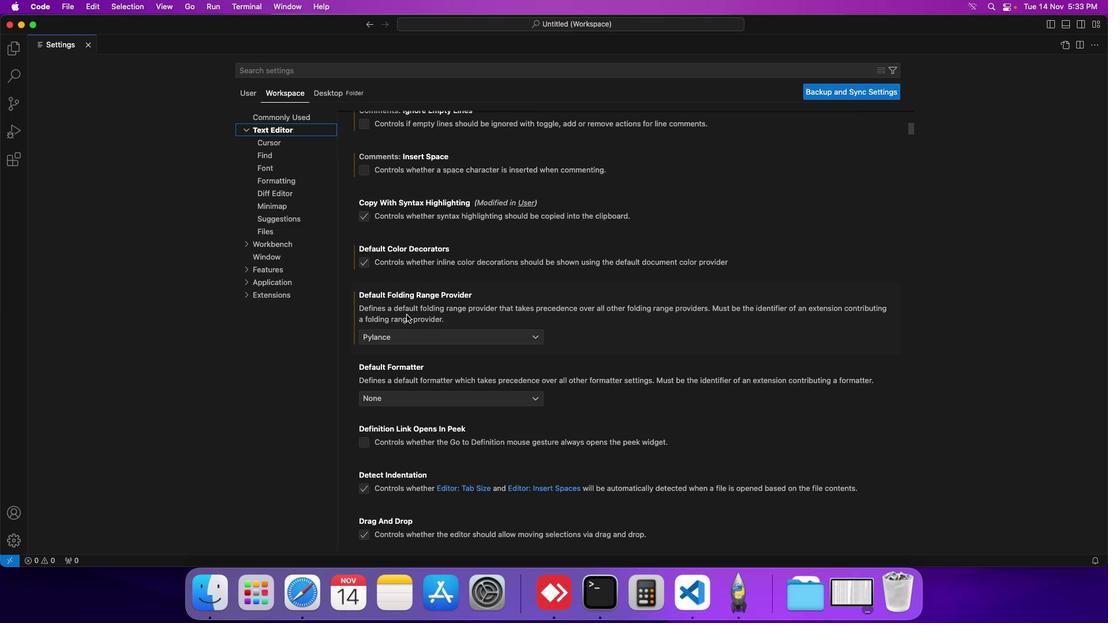 
Action: Mouse scrolled (406, 314) with delta (0, 0)
Screenshot: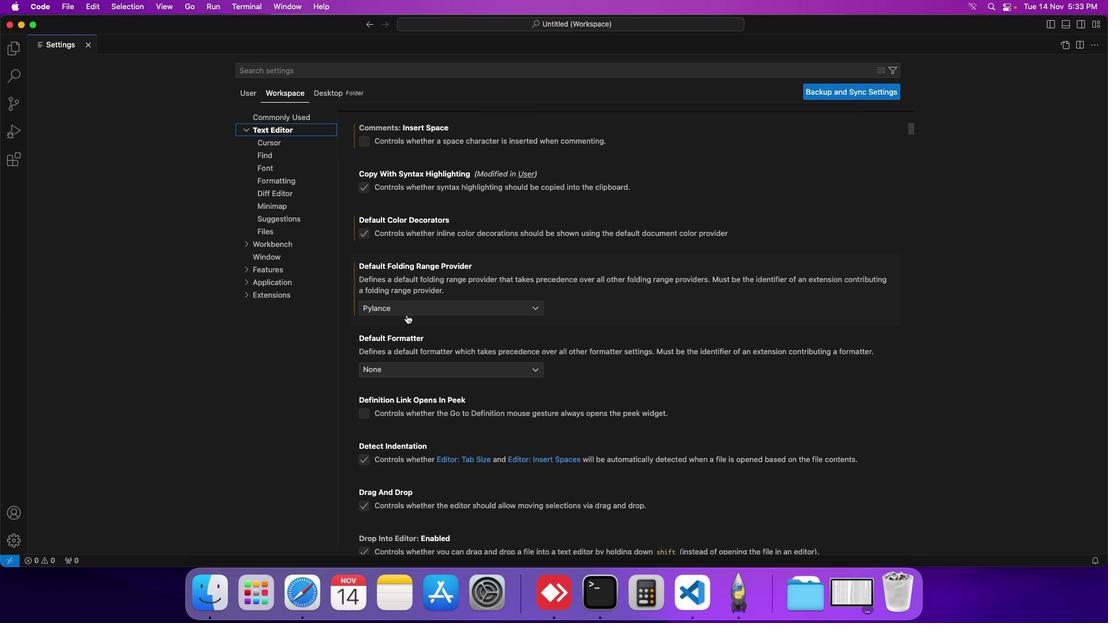 
Action: Mouse moved to (414, 308)
Screenshot: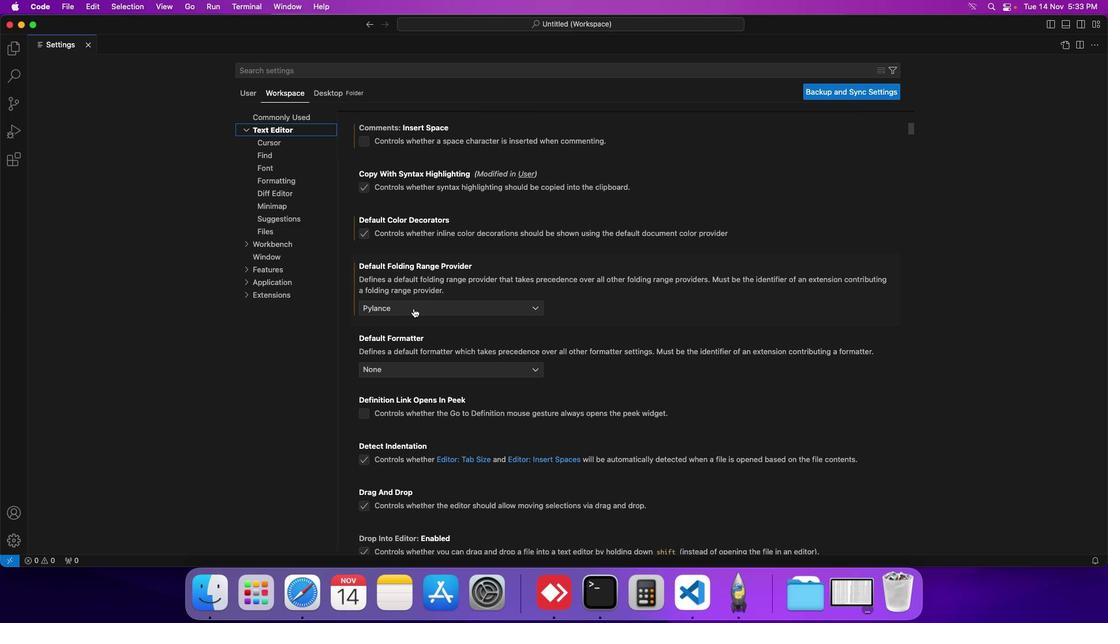 
Action: Mouse pressed left at (414, 308)
Screenshot: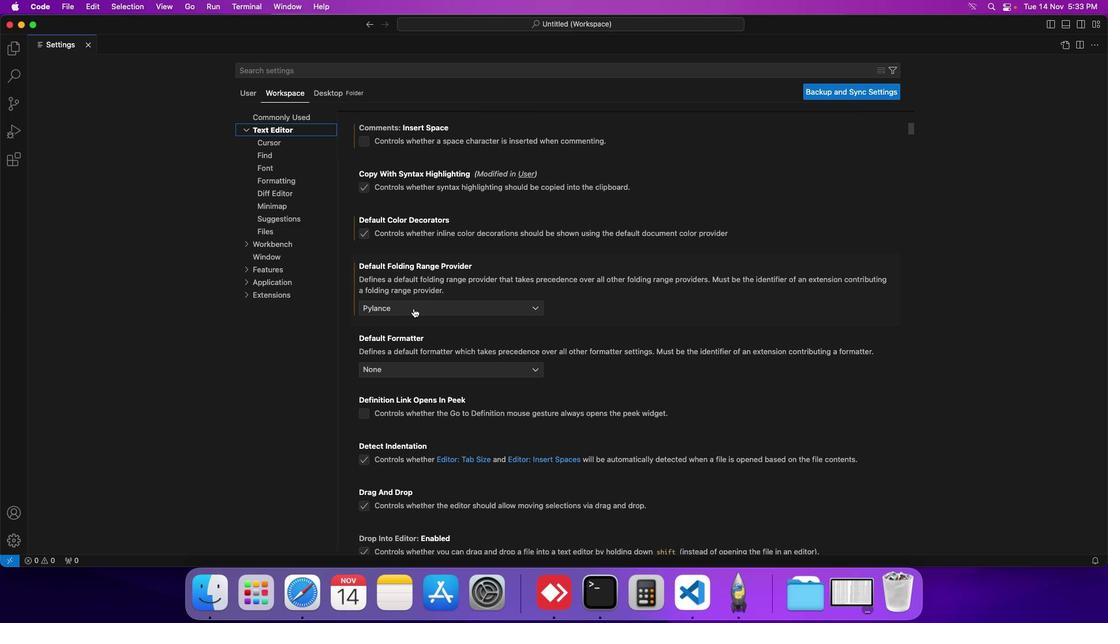 
Action: Mouse moved to (410, 461)
Screenshot: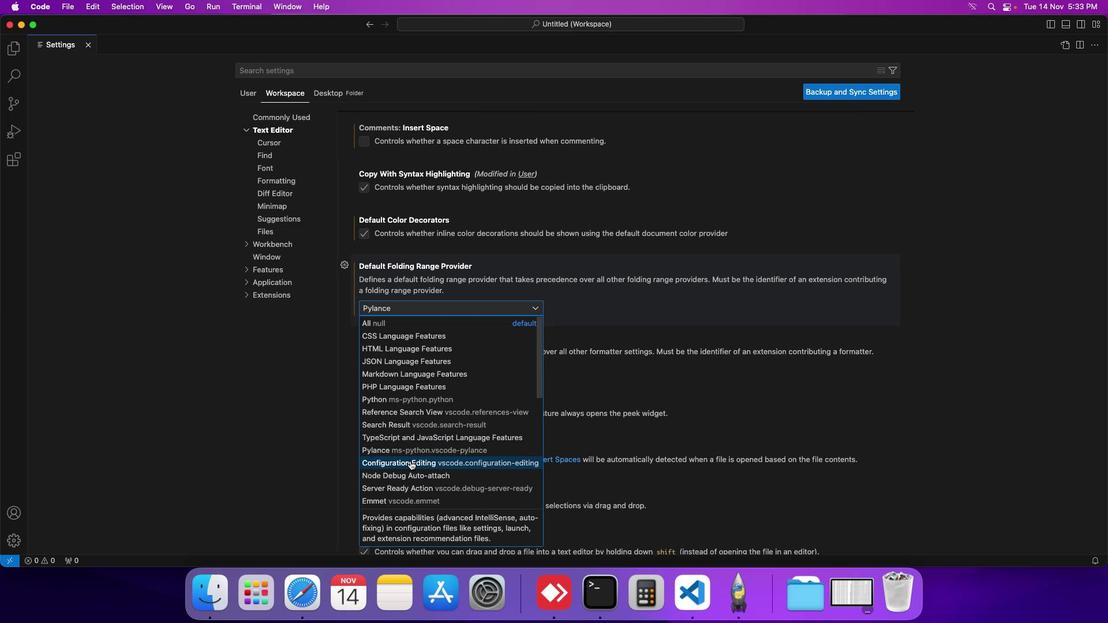 
Action: Mouse pressed left at (410, 461)
Screenshot: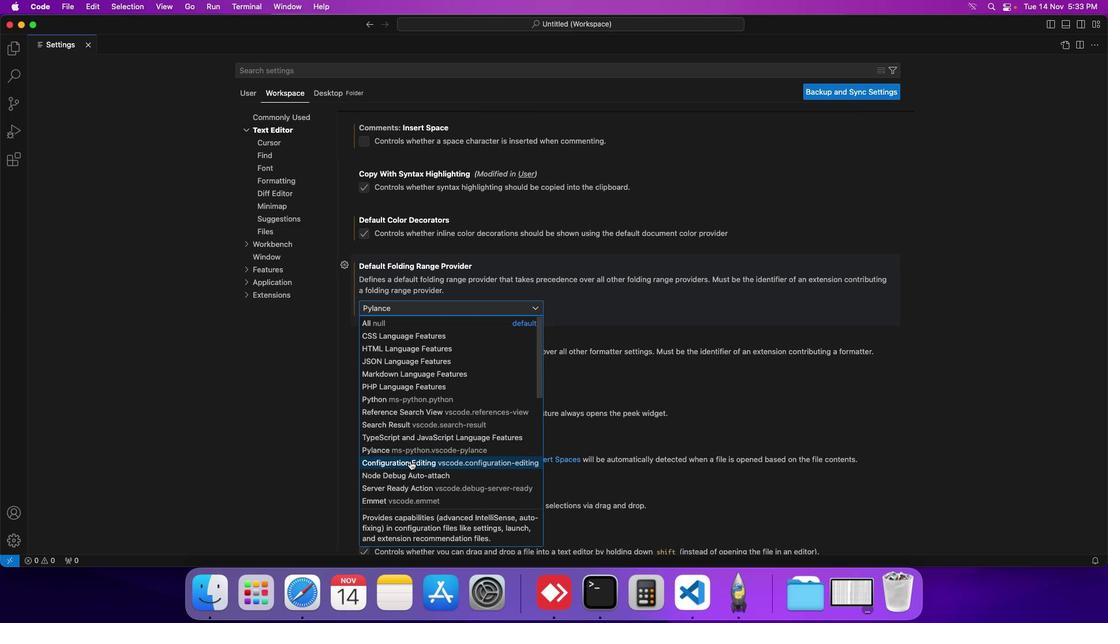 
Action: Mouse moved to (474, 315)
Screenshot: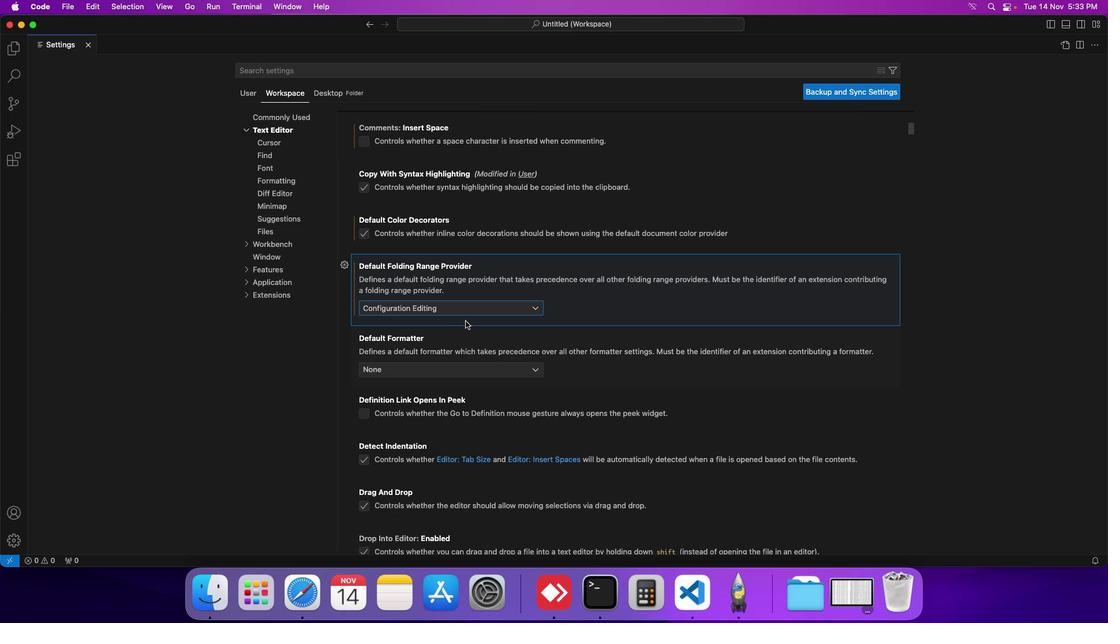 
